 Task: Start a Sprint called Sprint0000000016 in Scrum Project Project0000000006 in Jira. Start a Sprint called Sprint0000000017 in Scrum Project Project0000000006 in Jira. Start a Sprint called Sprint0000000018 in Scrum Project Project0000000006 in Jira. Create a Scrum Project Project0000000007 in Jira. Create a Scrum Project Project0000000008 in Jira
Action: Mouse moved to (938, 300)
Screenshot: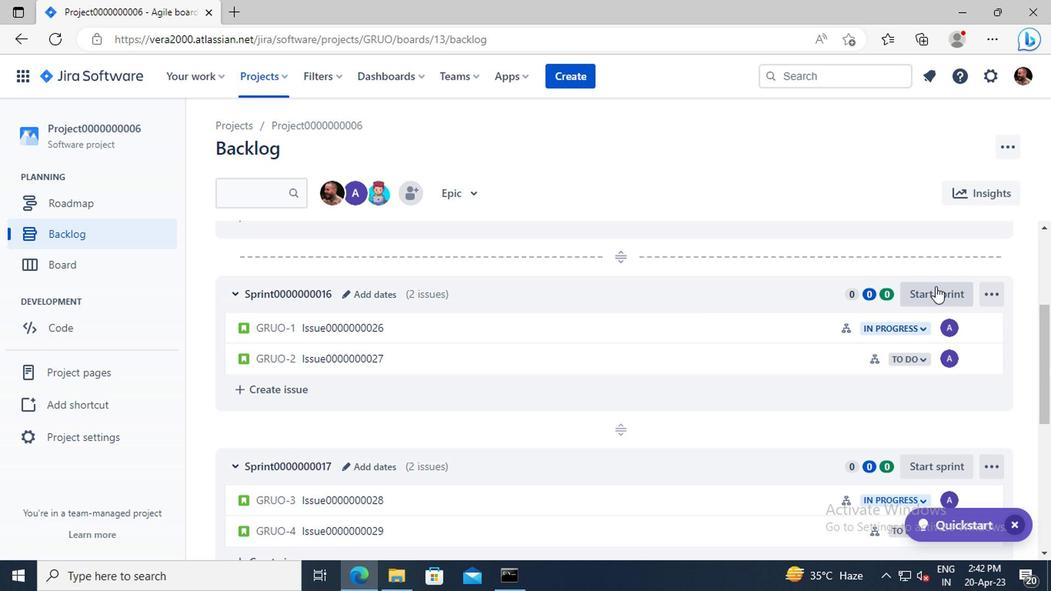 
Action: Mouse pressed left at (938, 300)
Screenshot: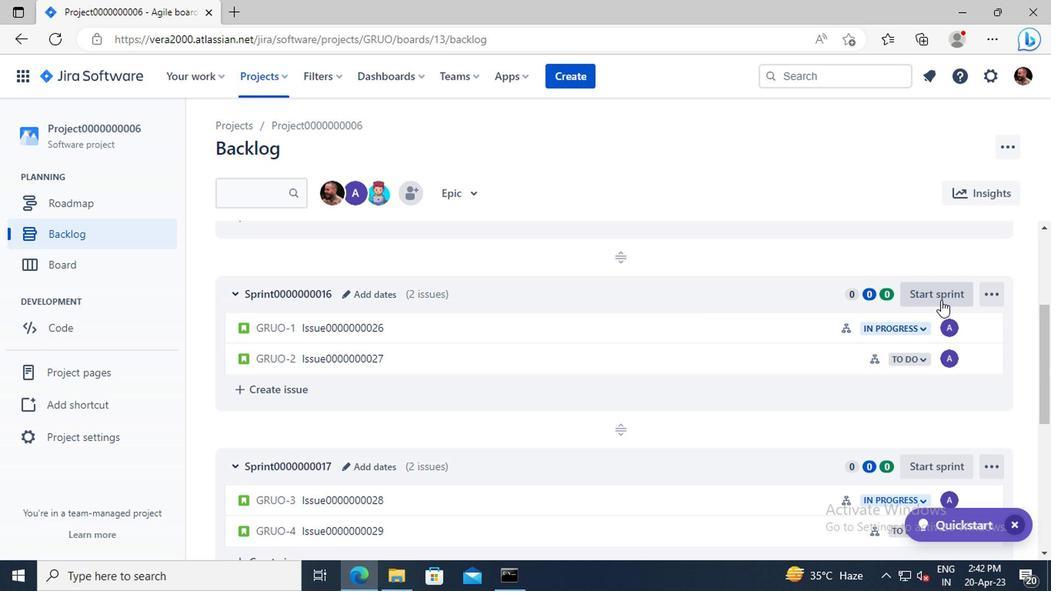 
Action: Mouse moved to (661, 536)
Screenshot: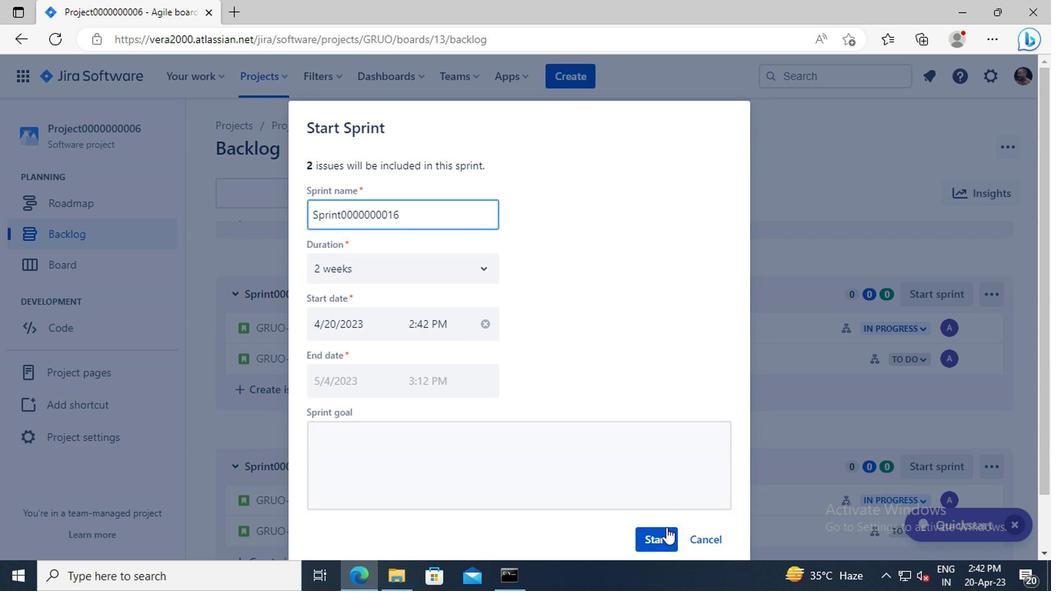 
Action: Mouse pressed left at (661, 536)
Screenshot: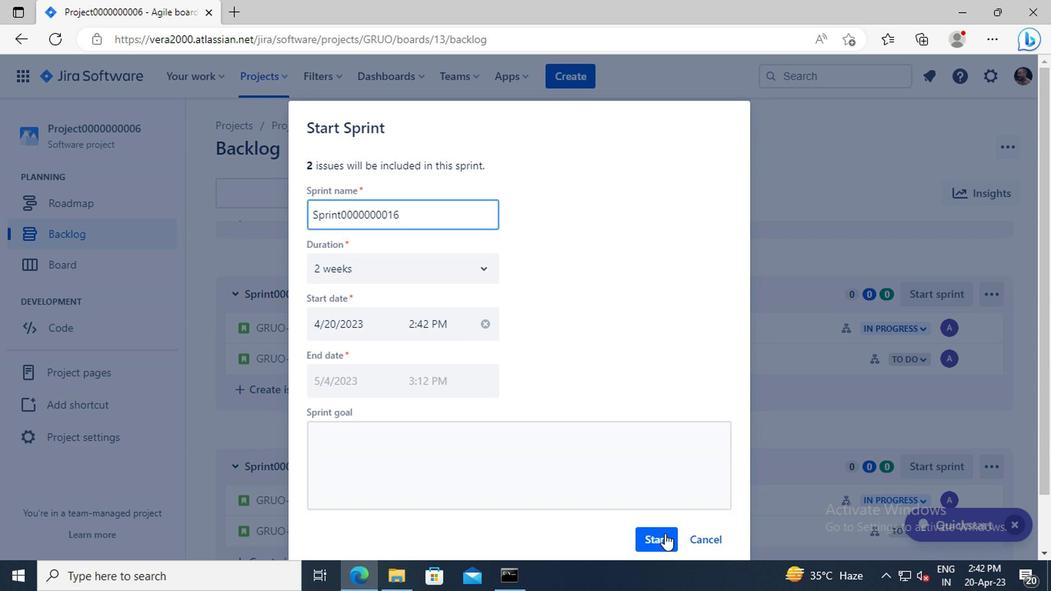 
Action: Mouse moved to (91, 227)
Screenshot: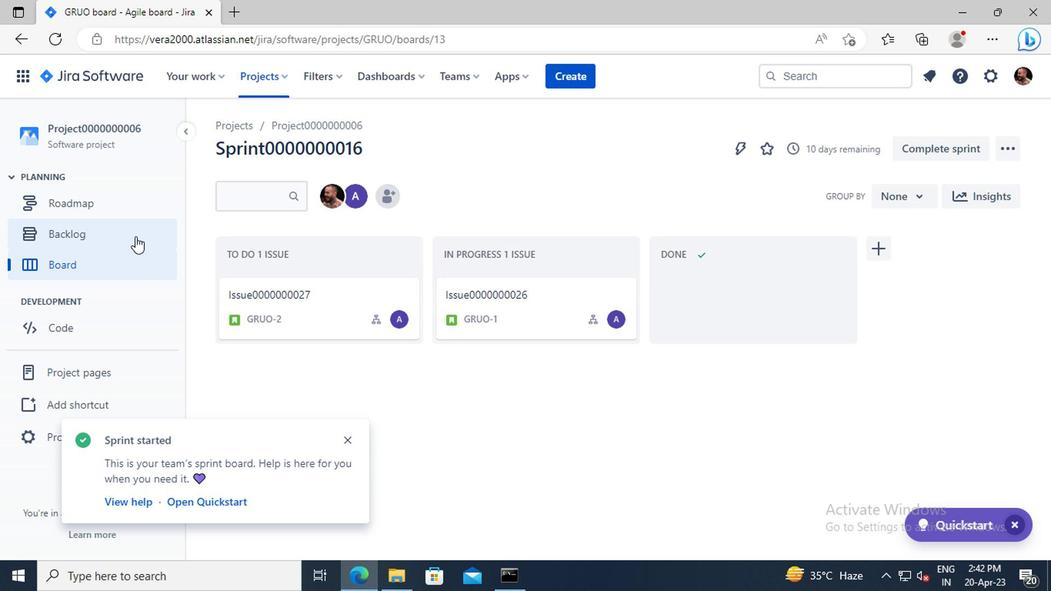 
Action: Mouse pressed left at (91, 227)
Screenshot: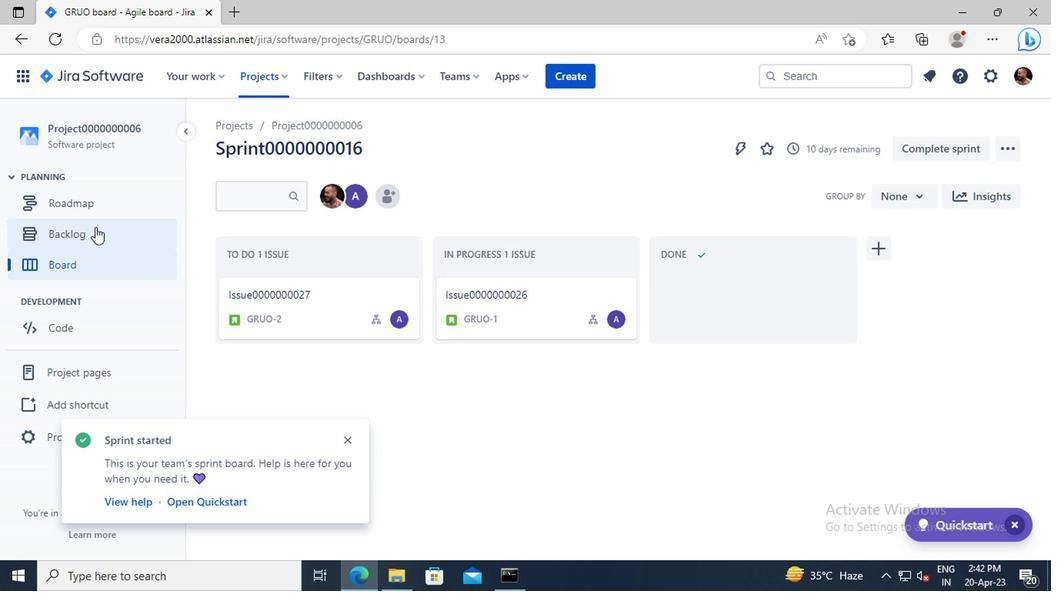 
Action: Mouse moved to (374, 260)
Screenshot: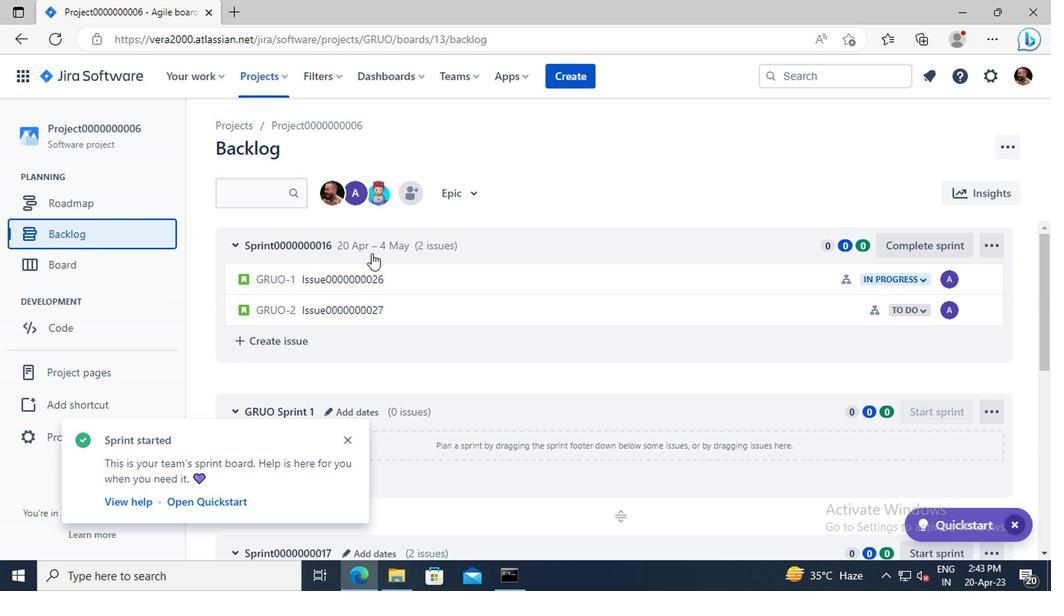
Action: Mouse scrolled (374, 260) with delta (0, 0)
Screenshot: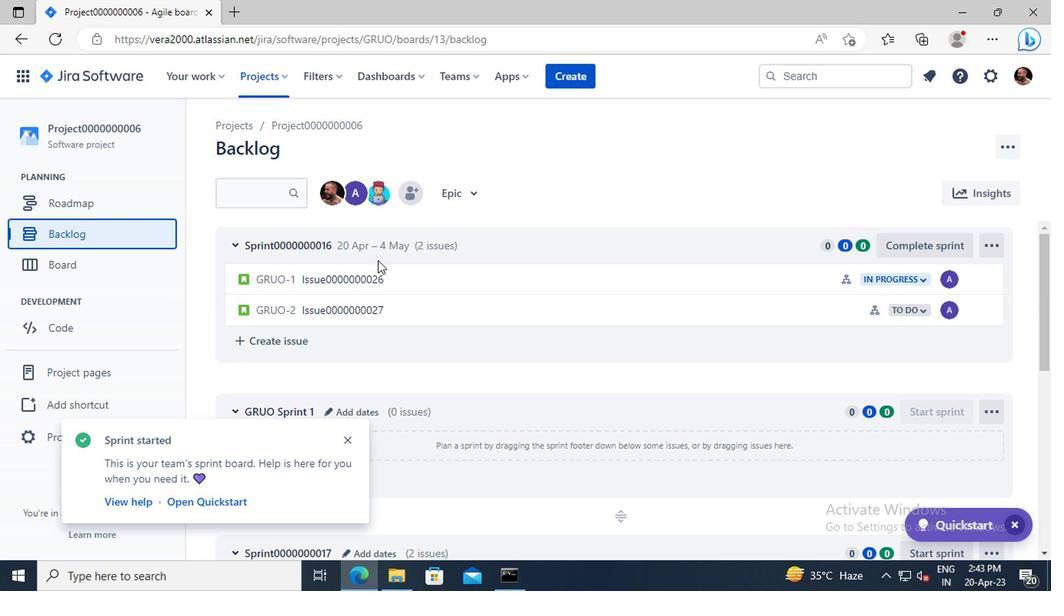 
Action: Mouse scrolled (374, 260) with delta (0, 0)
Screenshot: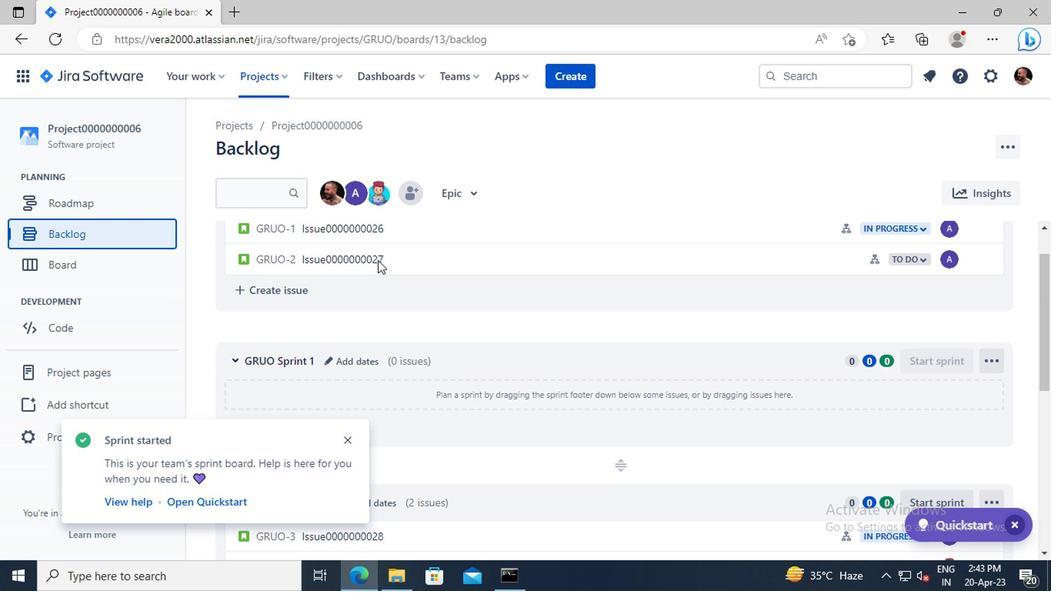 
Action: Mouse scrolled (374, 260) with delta (0, 0)
Screenshot: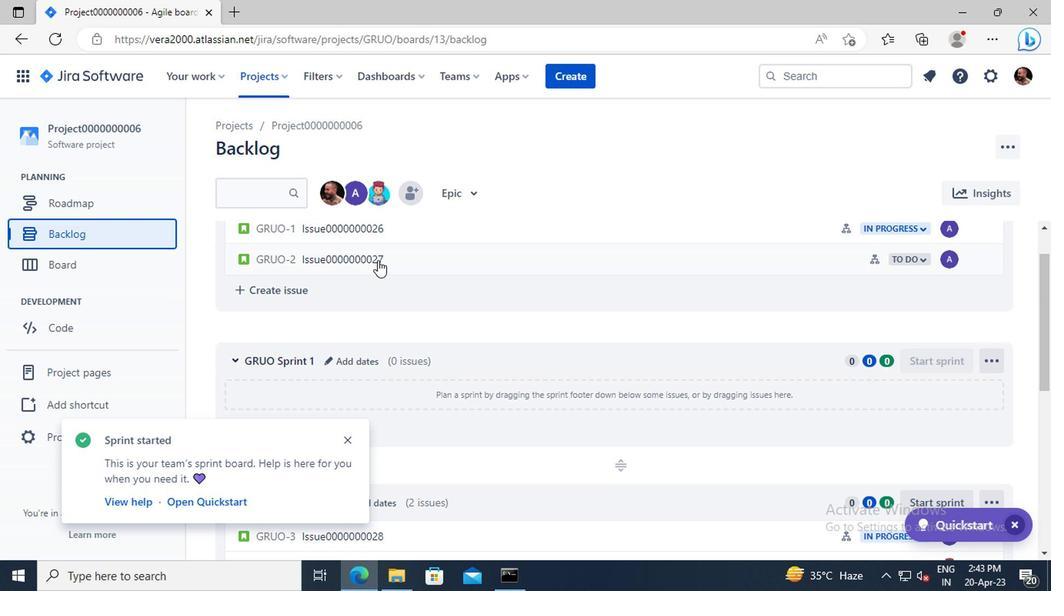 
Action: Mouse scrolled (374, 260) with delta (0, 0)
Screenshot: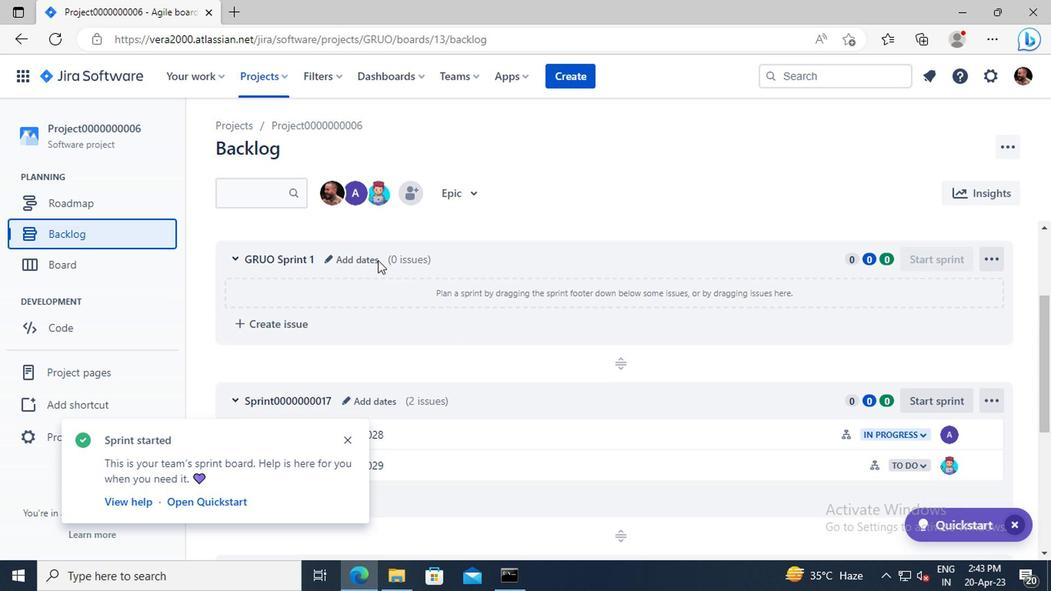 
Action: Mouse scrolled (374, 260) with delta (0, 0)
Screenshot: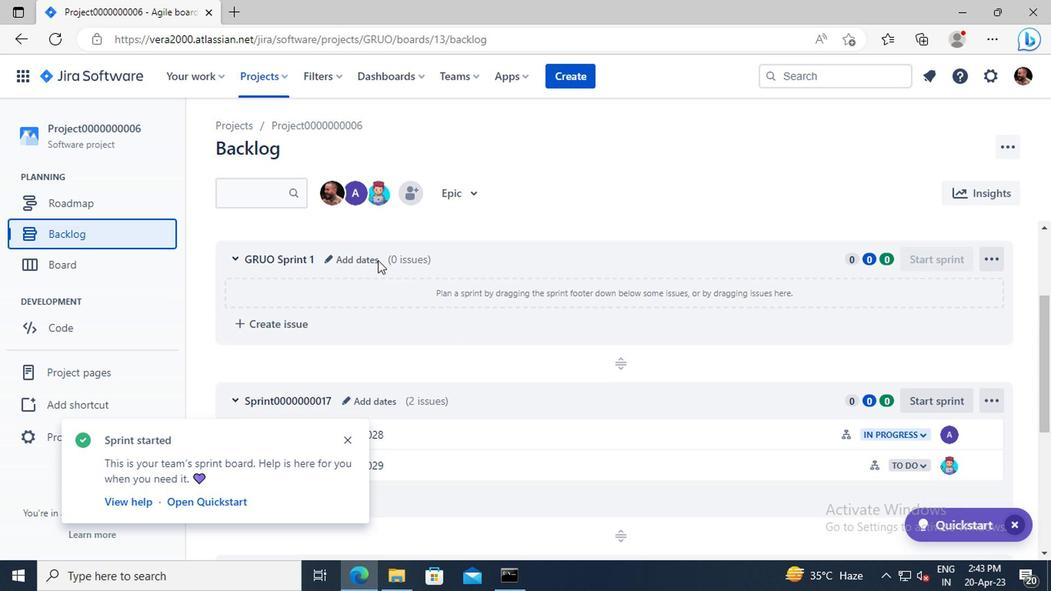 
Action: Mouse moved to (922, 292)
Screenshot: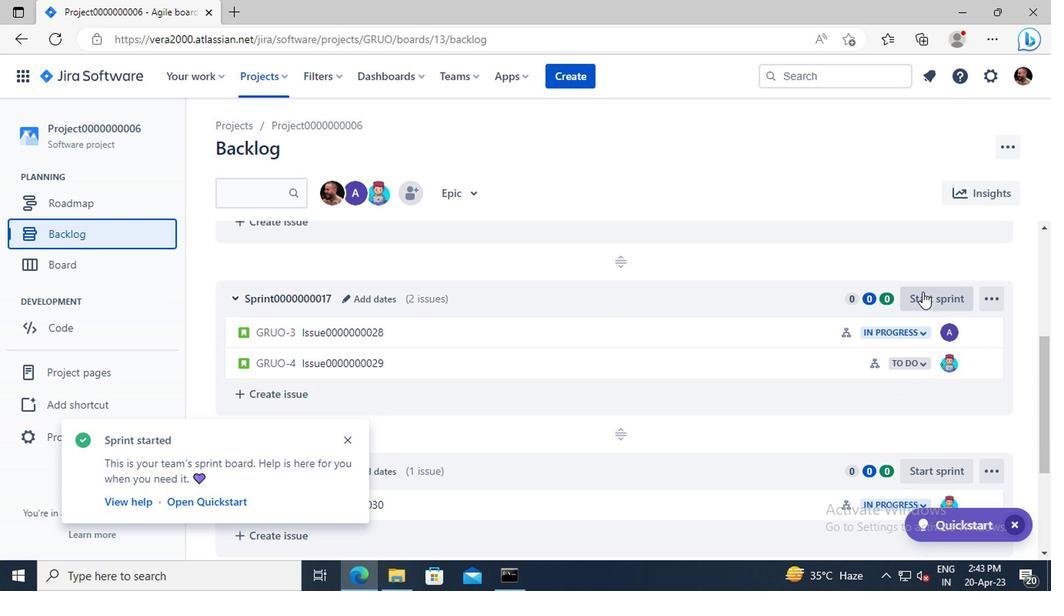 
Action: Mouse pressed left at (922, 292)
Screenshot: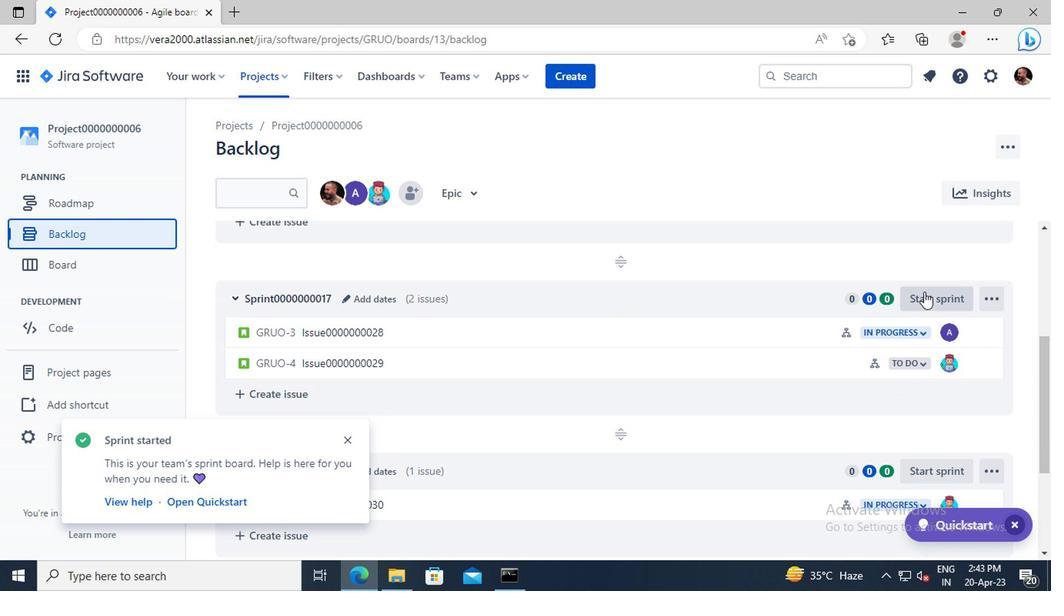 
Action: Mouse moved to (664, 535)
Screenshot: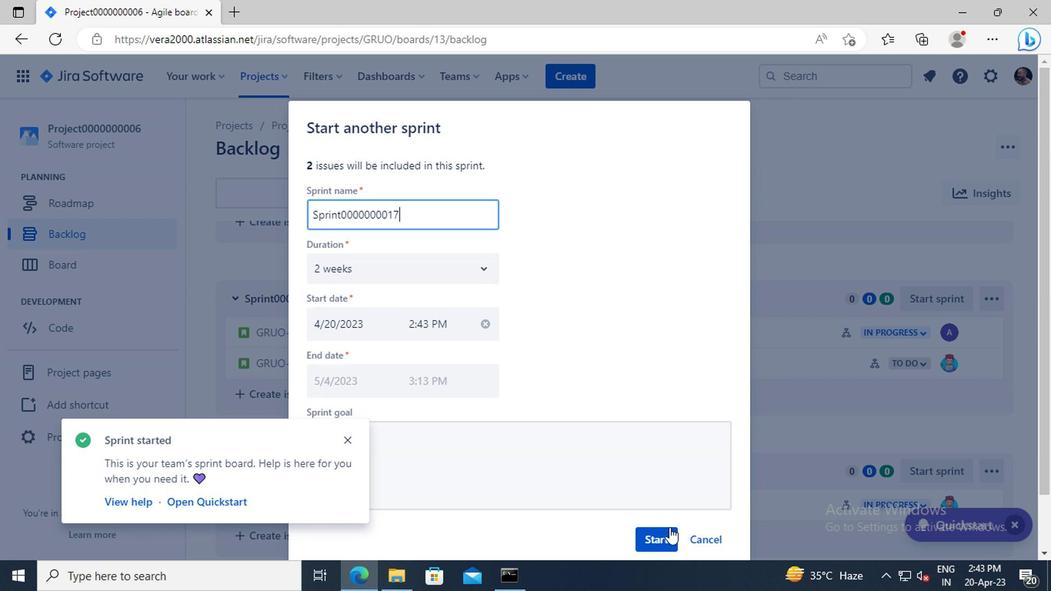 
Action: Mouse pressed left at (664, 535)
Screenshot: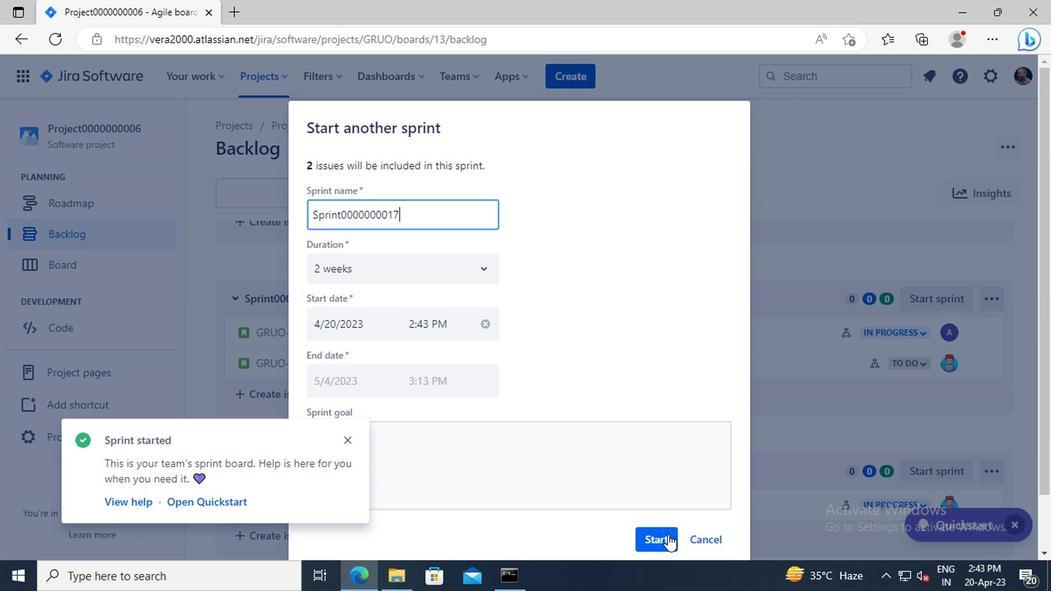 
Action: Mouse moved to (73, 228)
Screenshot: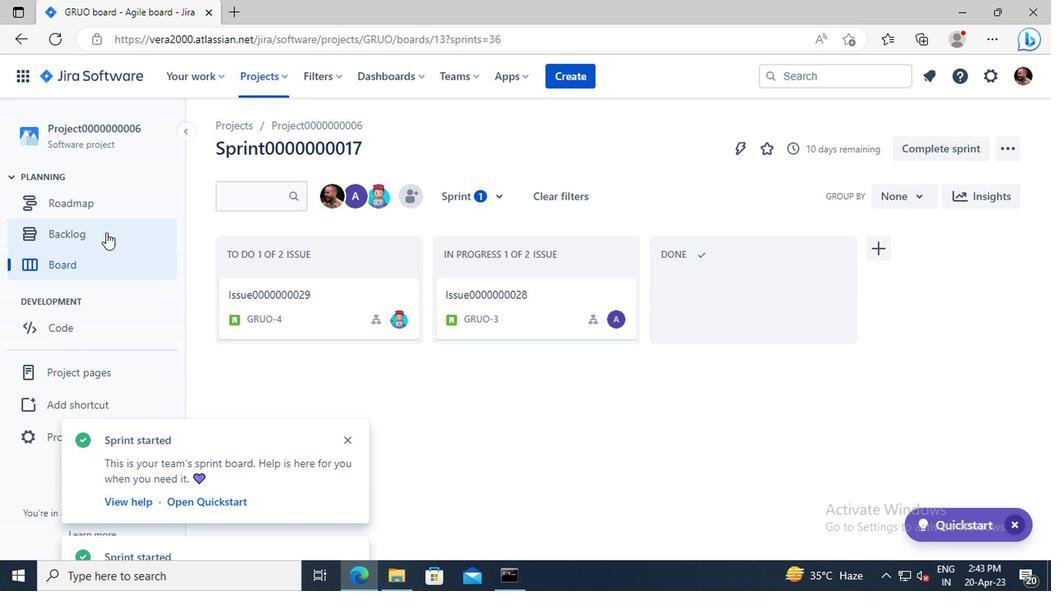 
Action: Mouse pressed left at (73, 228)
Screenshot: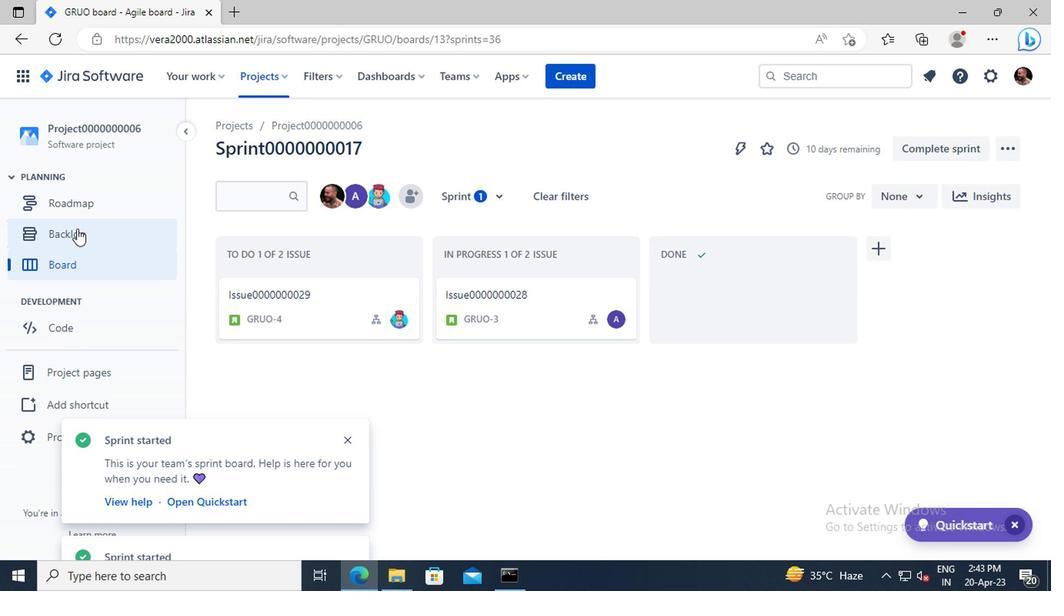 
Action: Mouse moved to (576, 299)
Screenshot: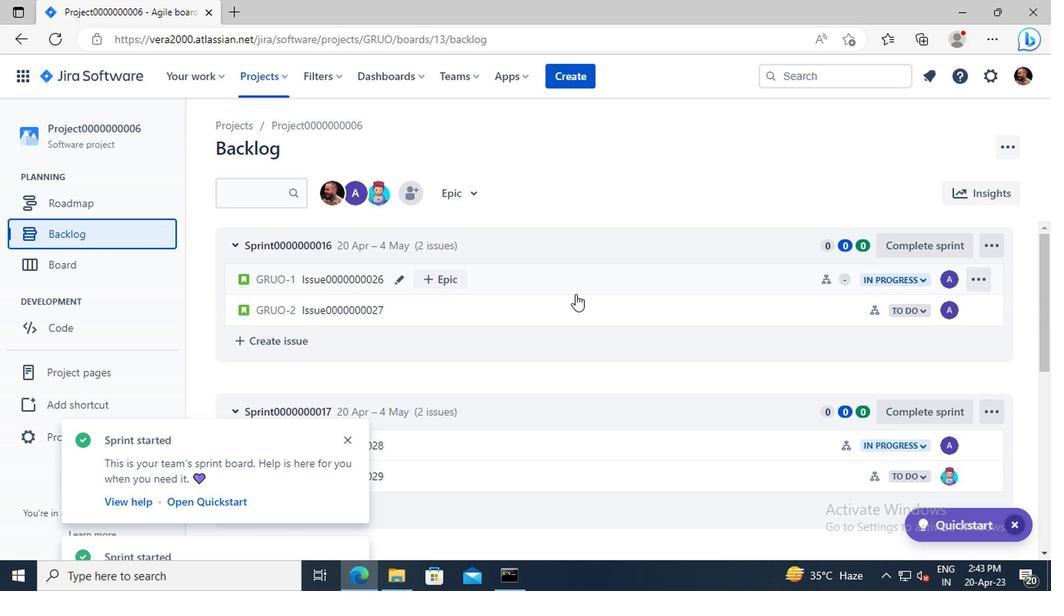 
Action: Mouse scrolled (576, 298) with delta (0, 0)
Screenshot: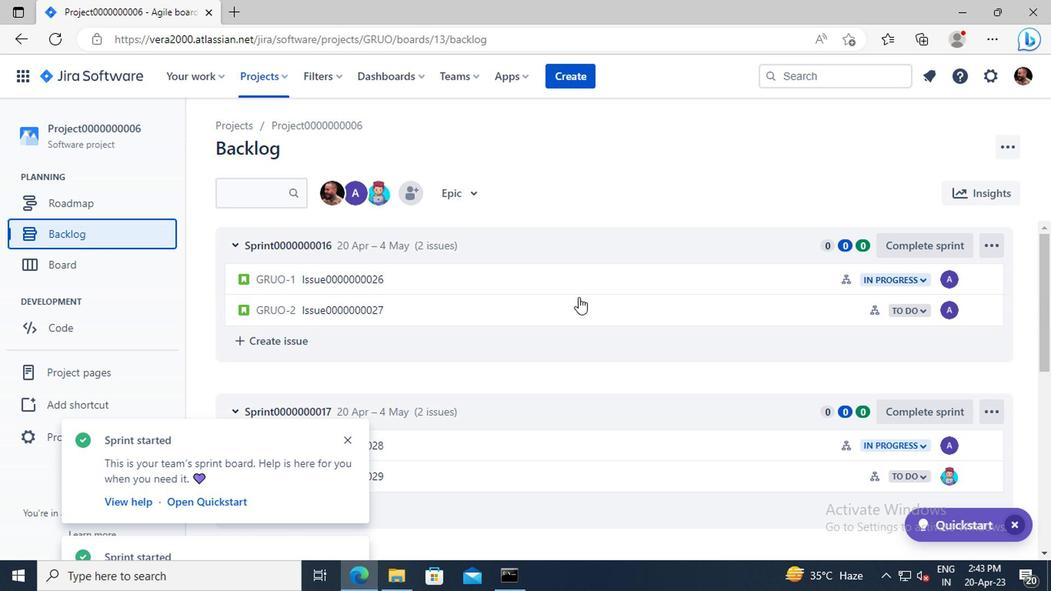 
Action: Mouse moved to (576, 300)
Screenshot: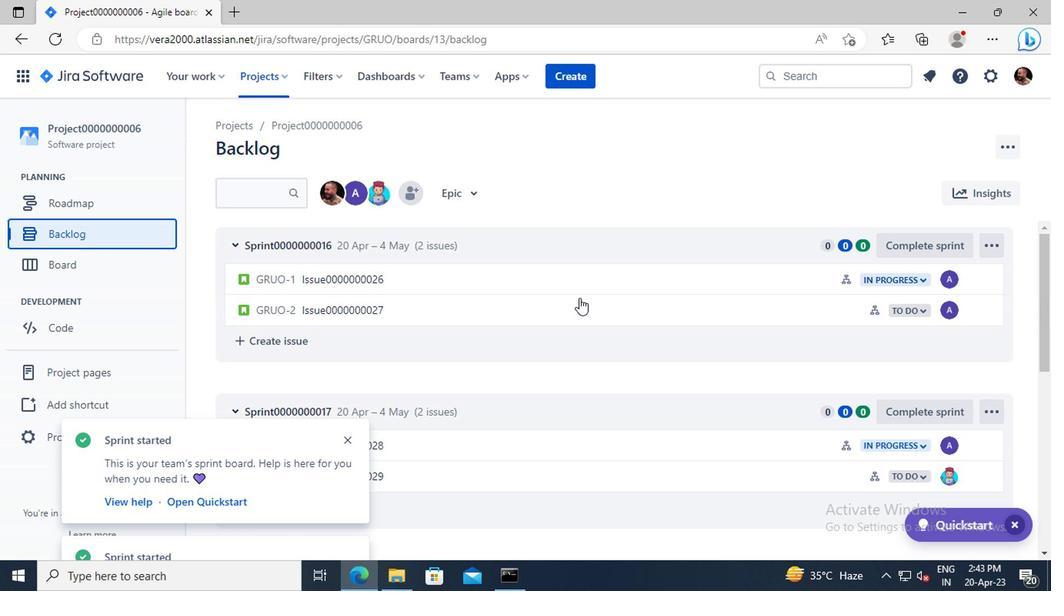 
Action: Mouse scrolled (576, 299) with delta (0, -1)
Screenshot: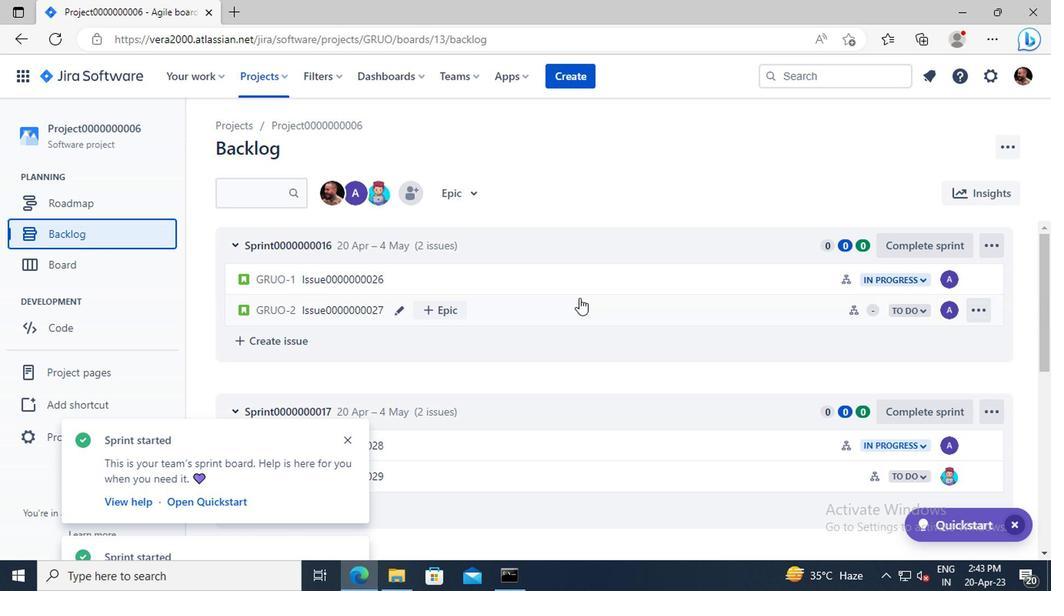 
Action: Mouse moved to (576, 300)
Screenshot: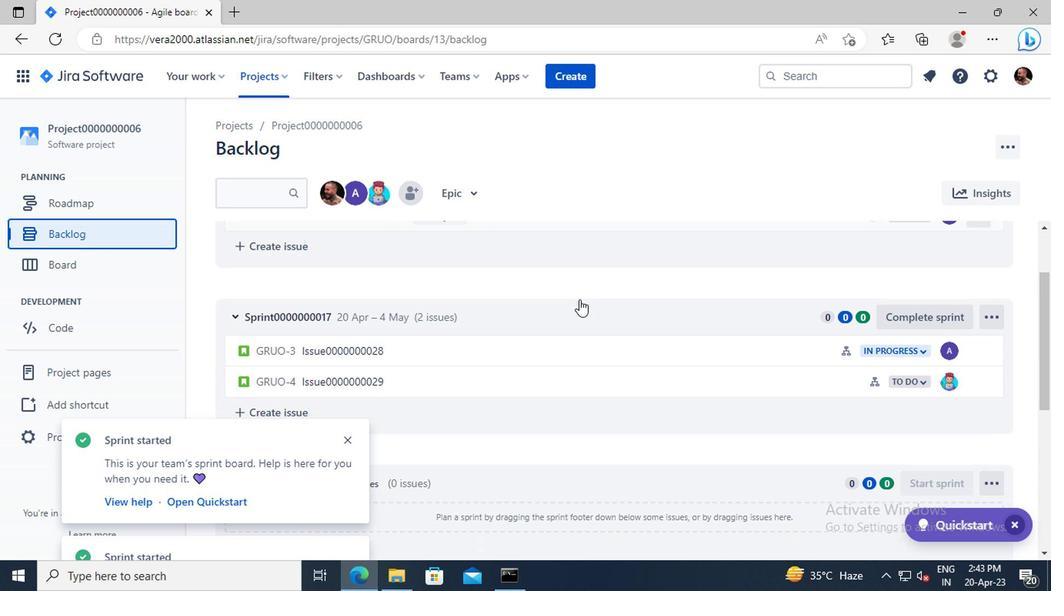 
Action: Mouse scrolled (576, 299) with delta (0, -1)
Screenshot: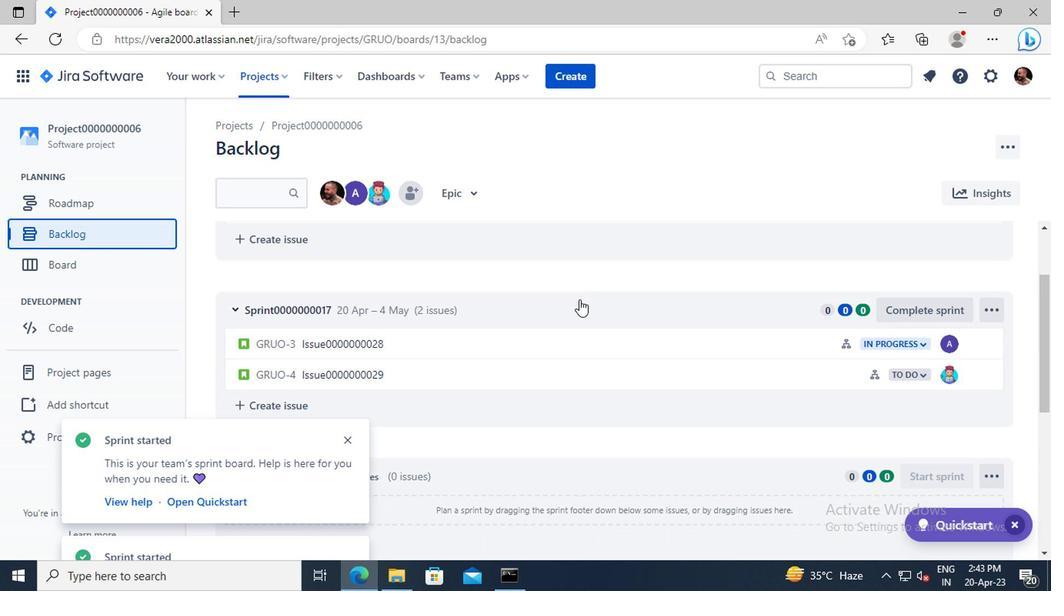 
Action: Mouse moved to (576, 301)
Screenshot: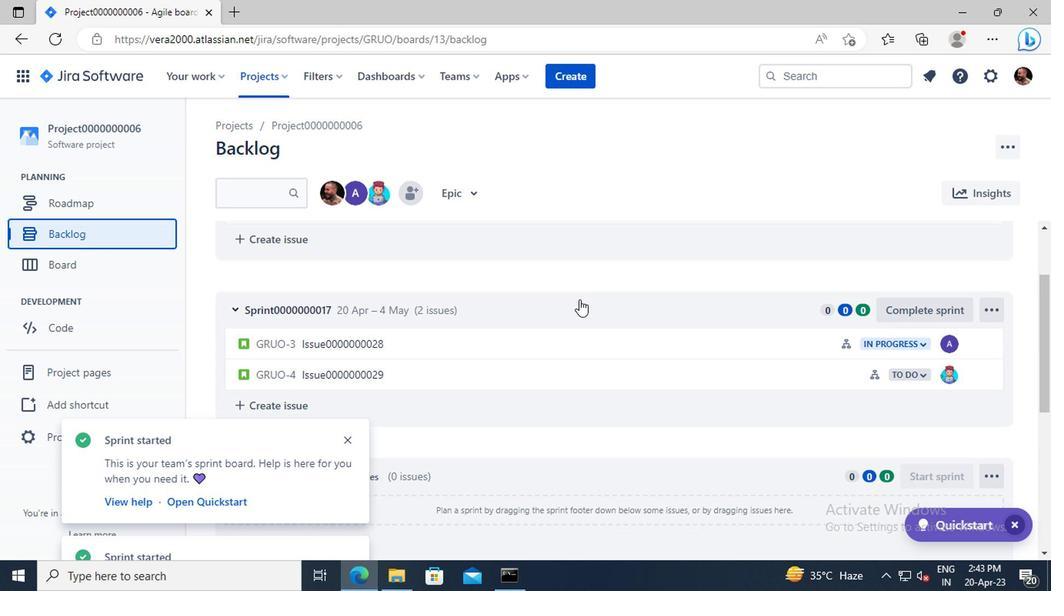 
Action: Mouse scrolled (576, 300) with delta (0, -1)
Screenshot: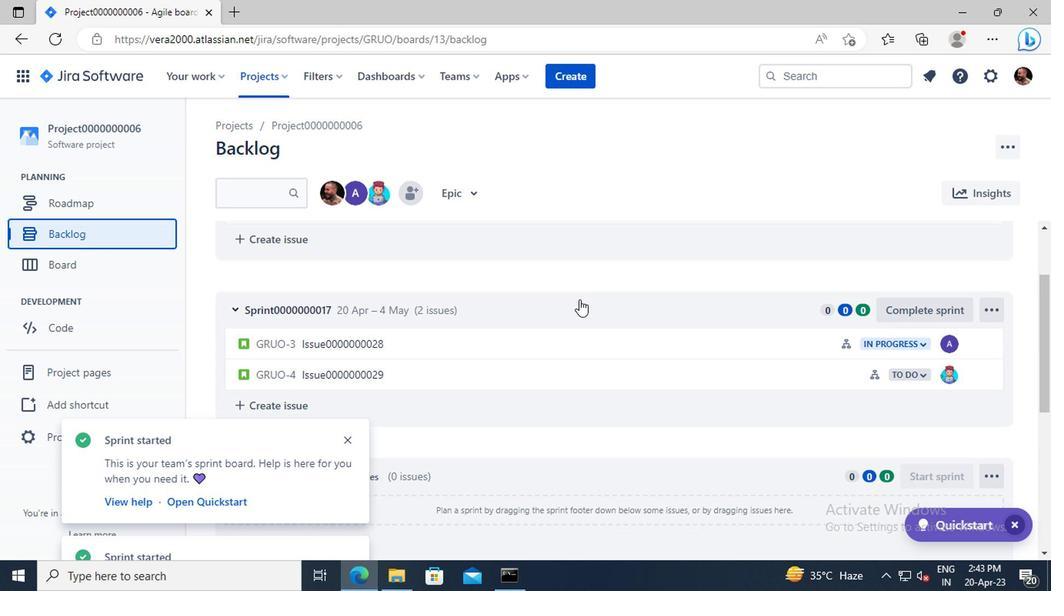 
Action: Mouse scrolled (576, 300) with delta (0, -1)
Screenshot: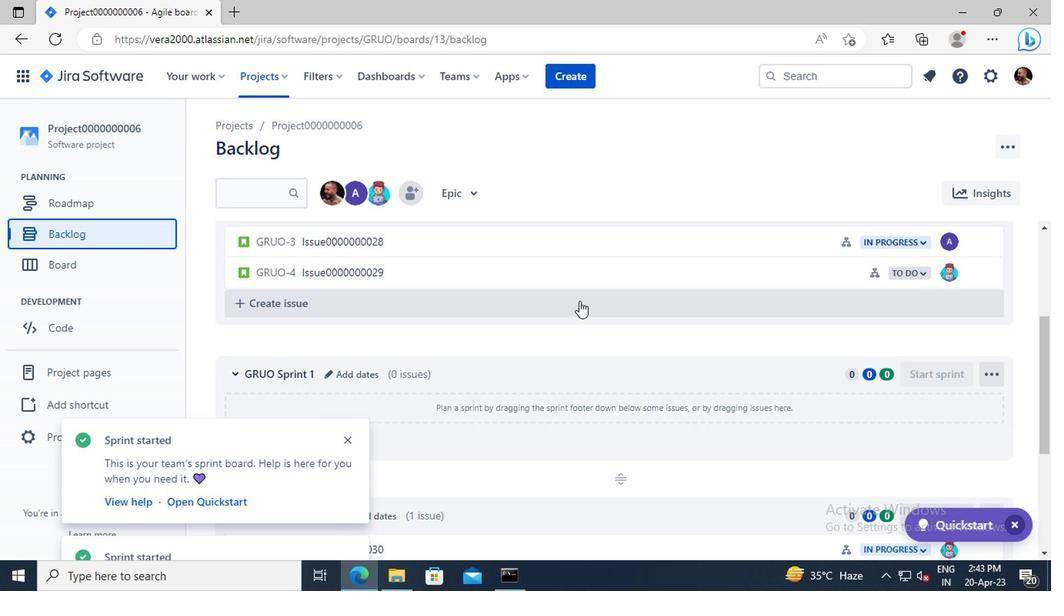 
Action: Mouse scrolled (576, 300) with delta (0, -1)
Screenshot: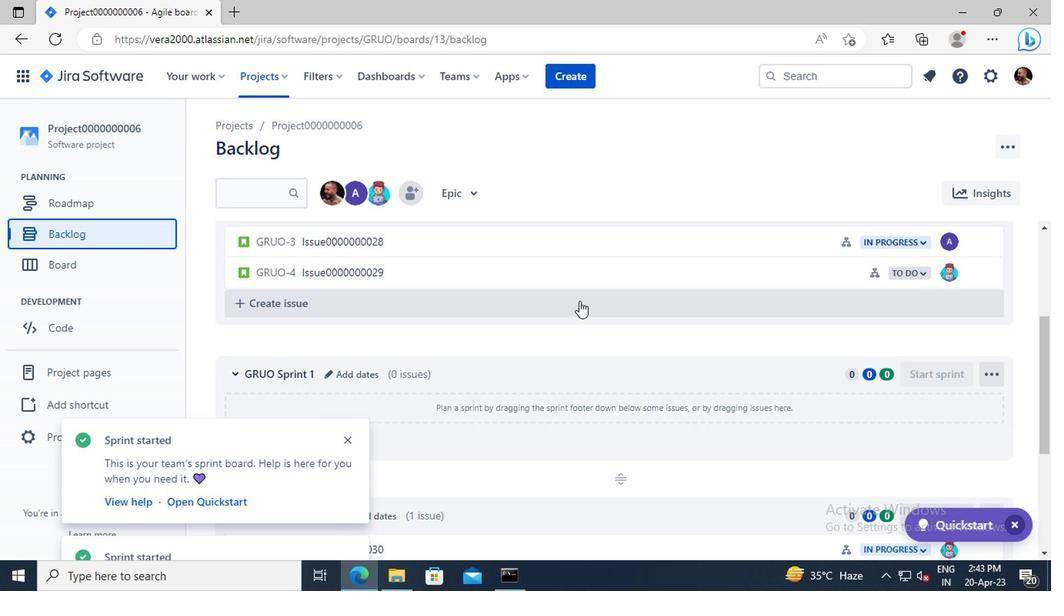 
Action: Mouse moved to (908, 414)
Screenshot: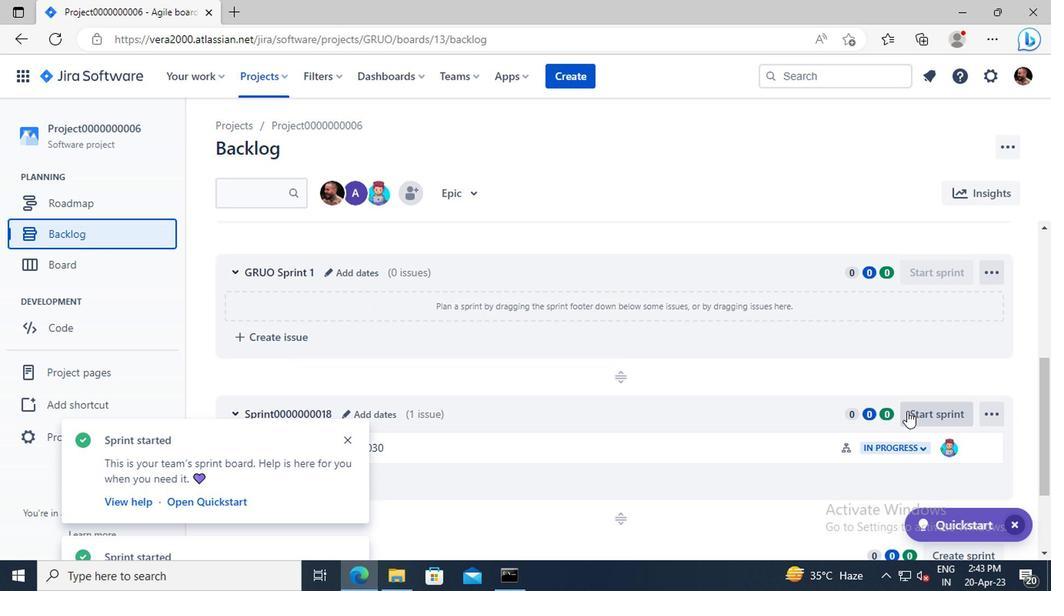 
Action: Mouse pressed left at (908, 414)
Screenshot: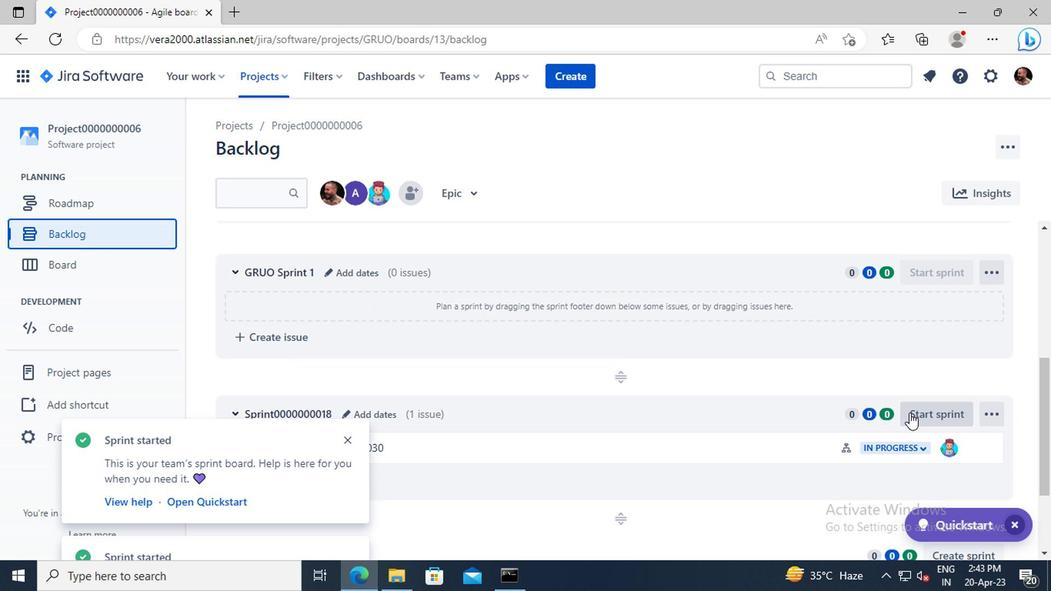 
Action: Mouse moved to (662, 543)
Screenshot: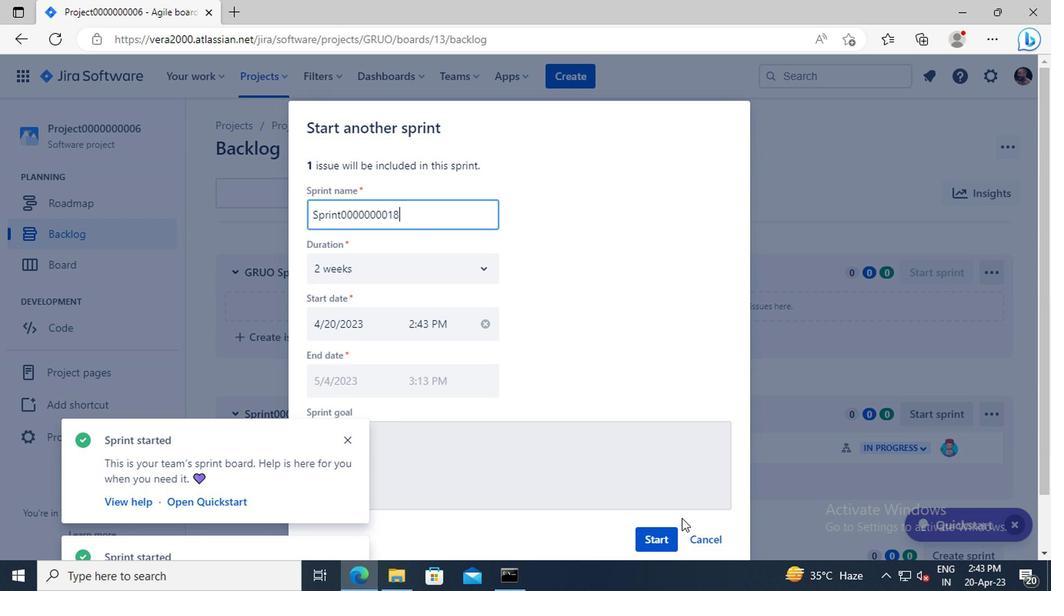 
Action: Mouse pressed left at (662, 543)
Screenshot: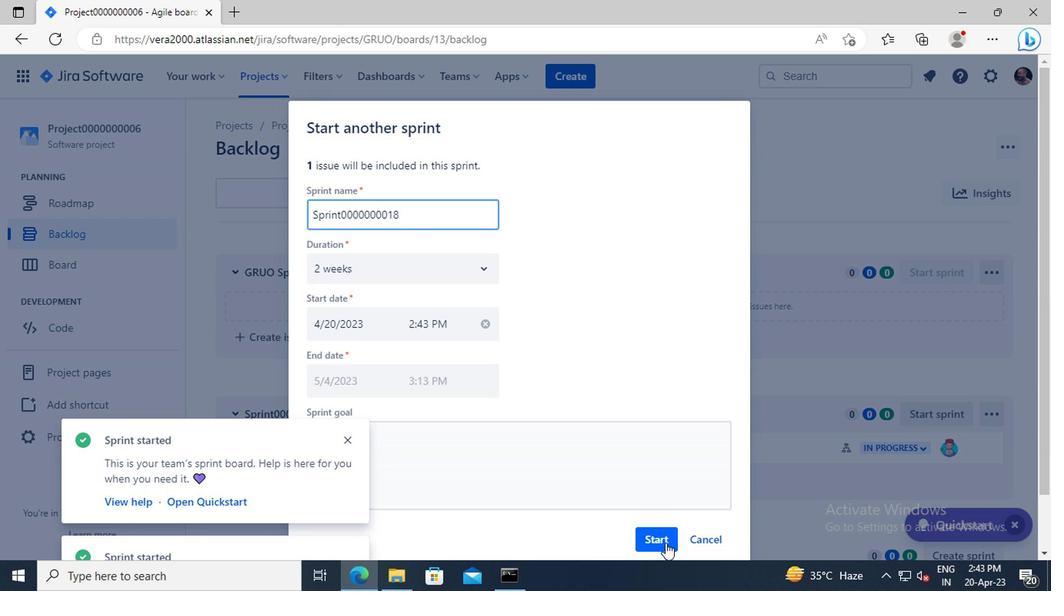 
Action: Mouse moved to (268, 77)
Screenshot: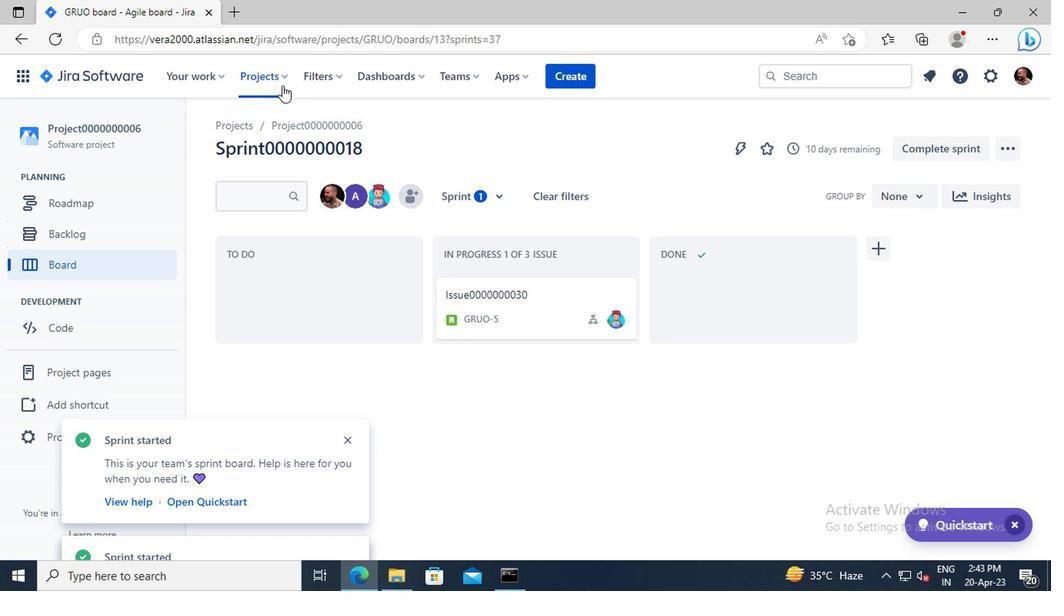 
Action: Mouse pressed left at (268, 77)
Screenshot: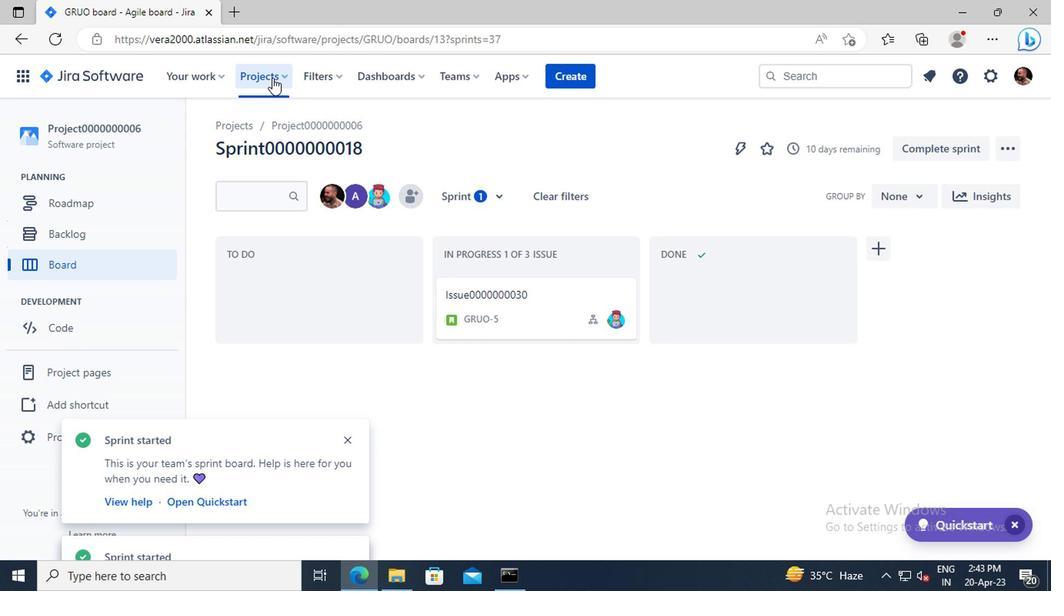 
Action: Mouse moved to (290, 382)
Screenshot: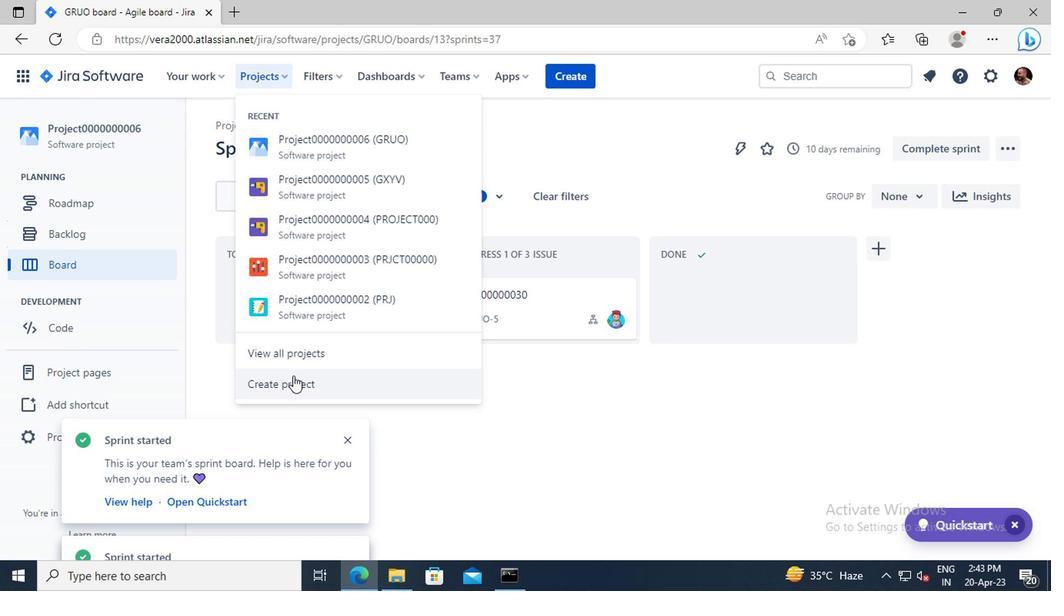 
Action: Mouse pressed left at (290, 382)
Screenshot: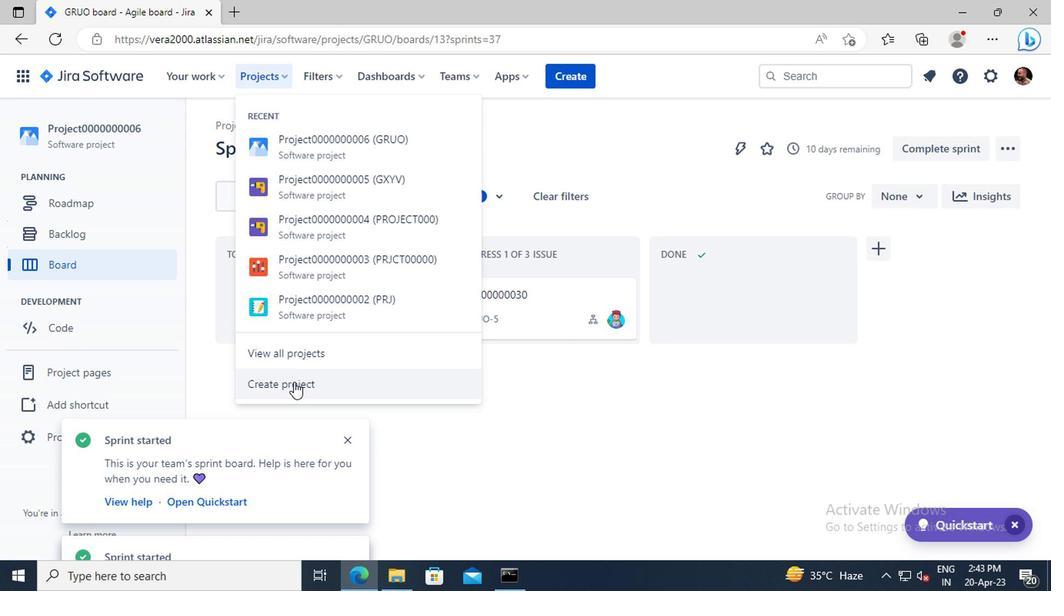
Action: Mouse moved to (461, 397)
Screenshot: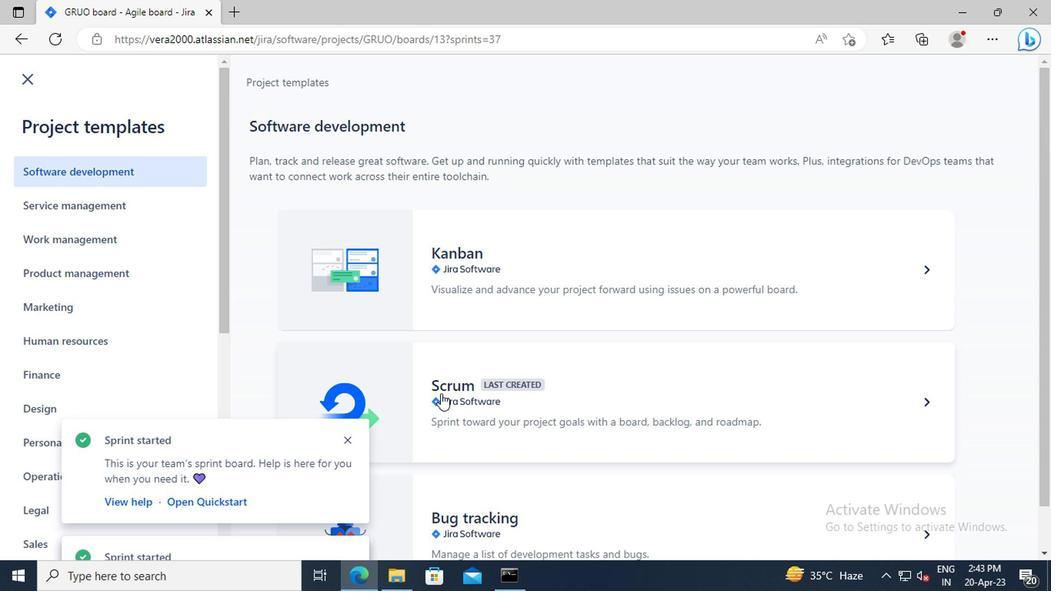 
Action: Mouse pressed left at (461, 397)
Screenshot: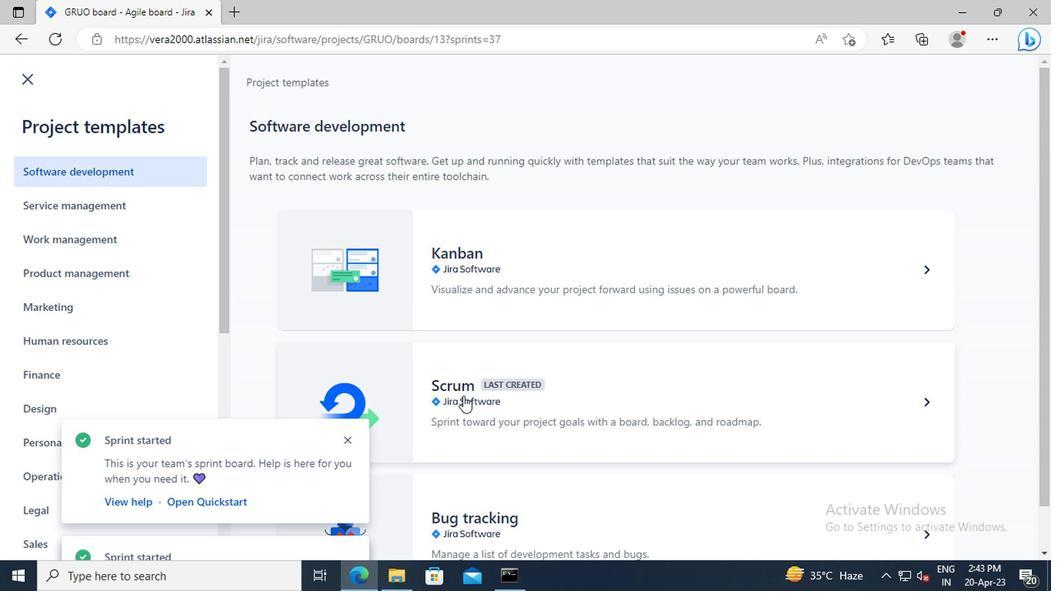 
Action: Mouse moved to (914, 521)
Screenshot: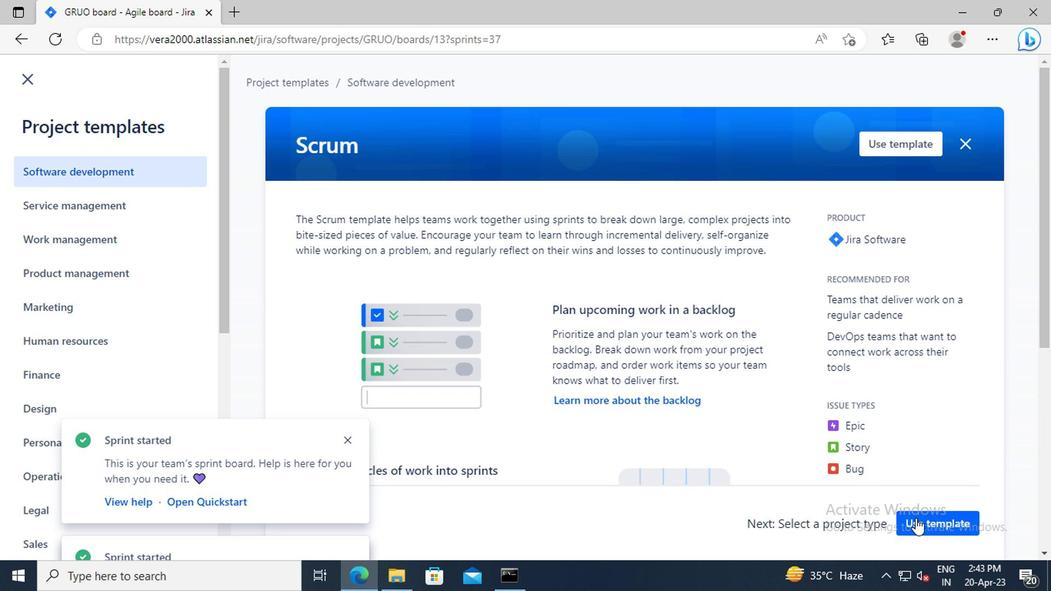 
Action: Mouse pressed left at (914, 521)
Screenshot: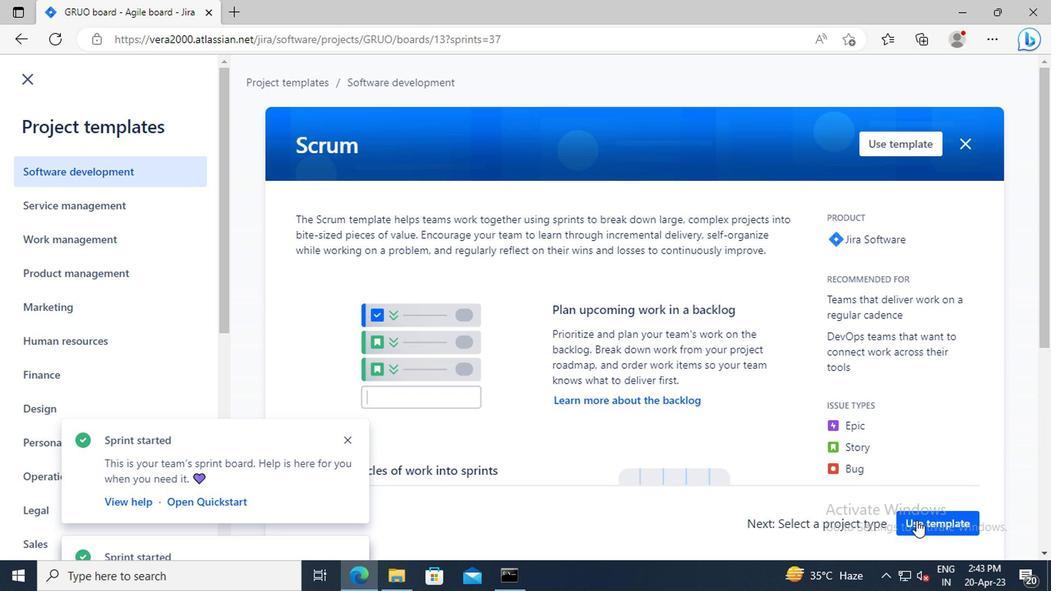 
Action: Mouse moved to (439, 504)
Screenshot: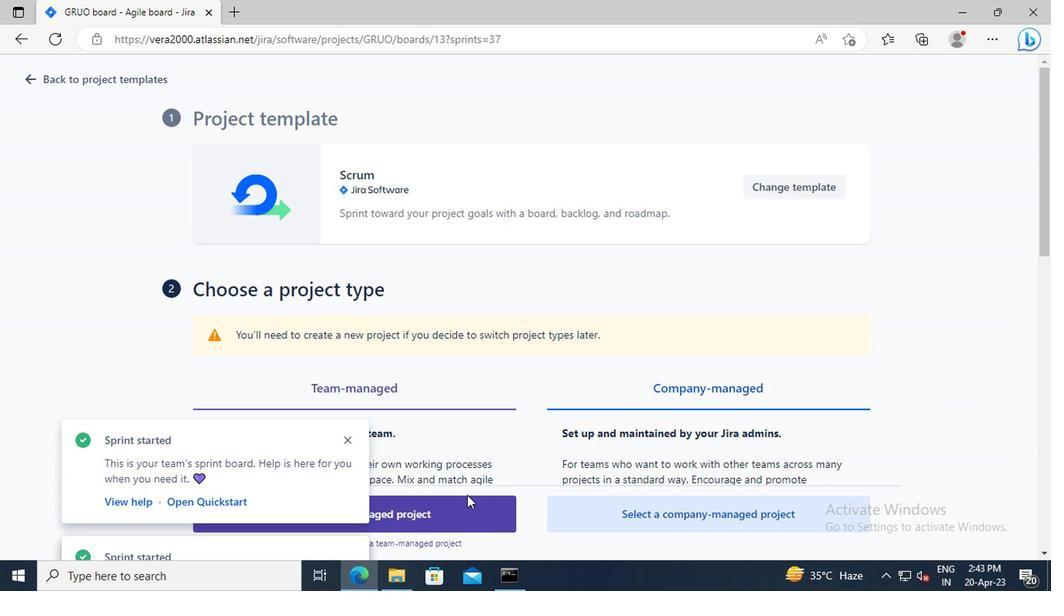
Action: Mouse pressed left at (439, 504)
Screenshot: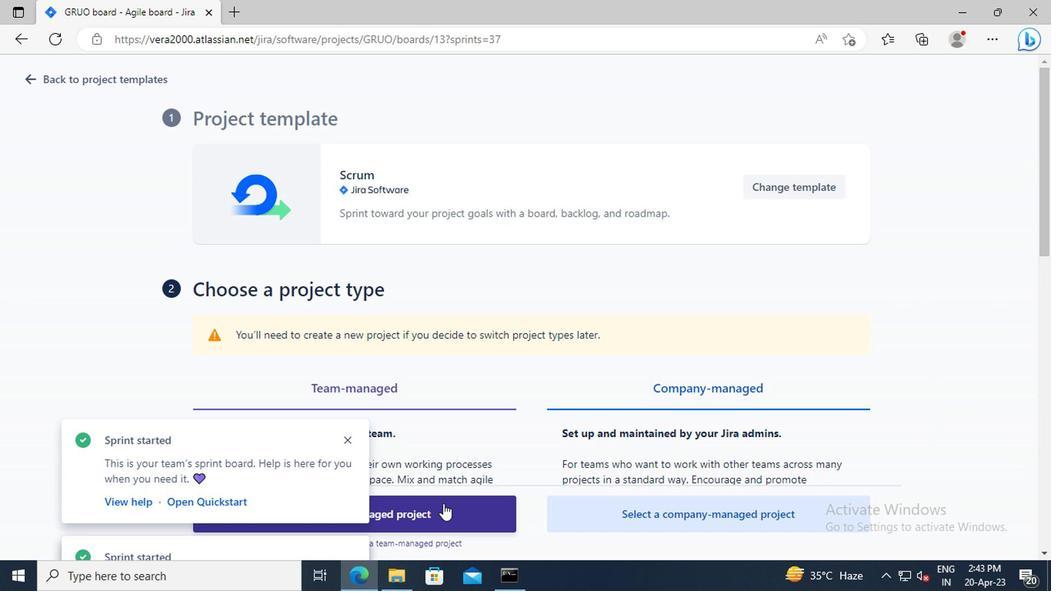 
Action: Mouse moved to (253, 240)
Screenshot: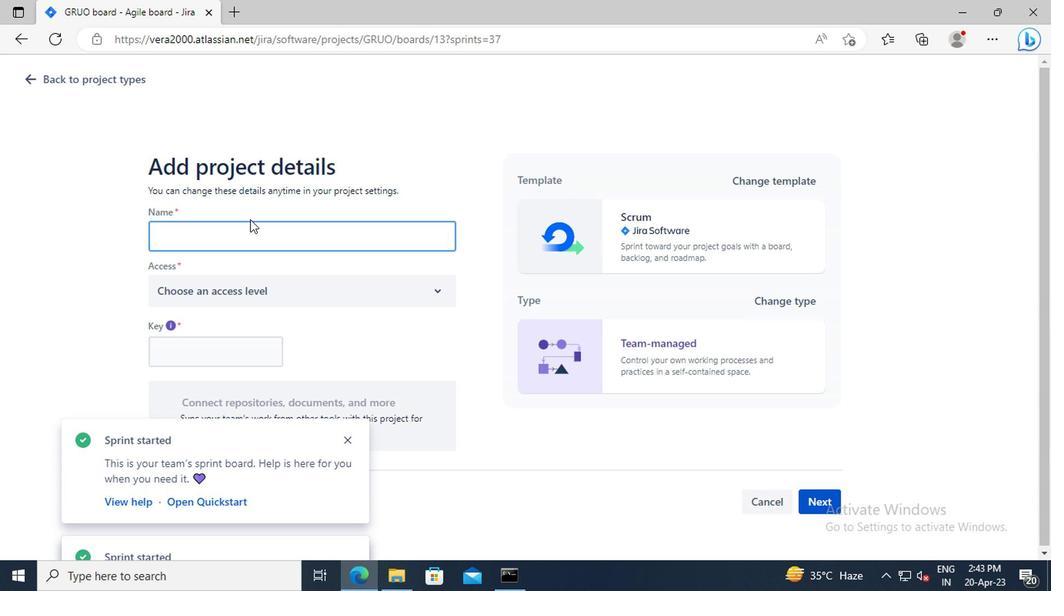
Action: Mouse pressed left at (253, 240)
Screenshot: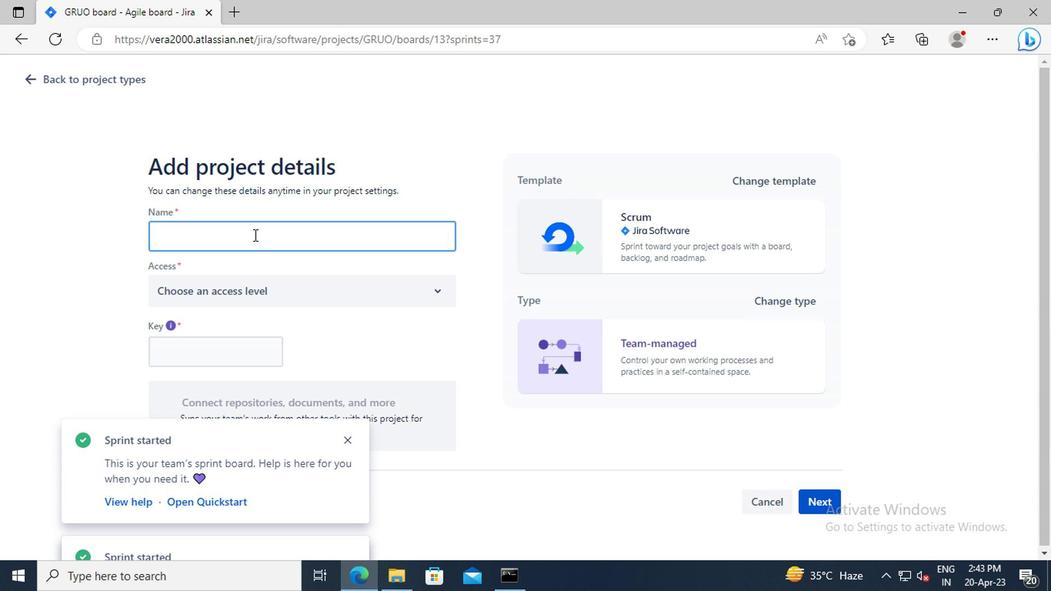 
Action: Key pressed <Key.shift>PROJECT0000000007
Screenshot: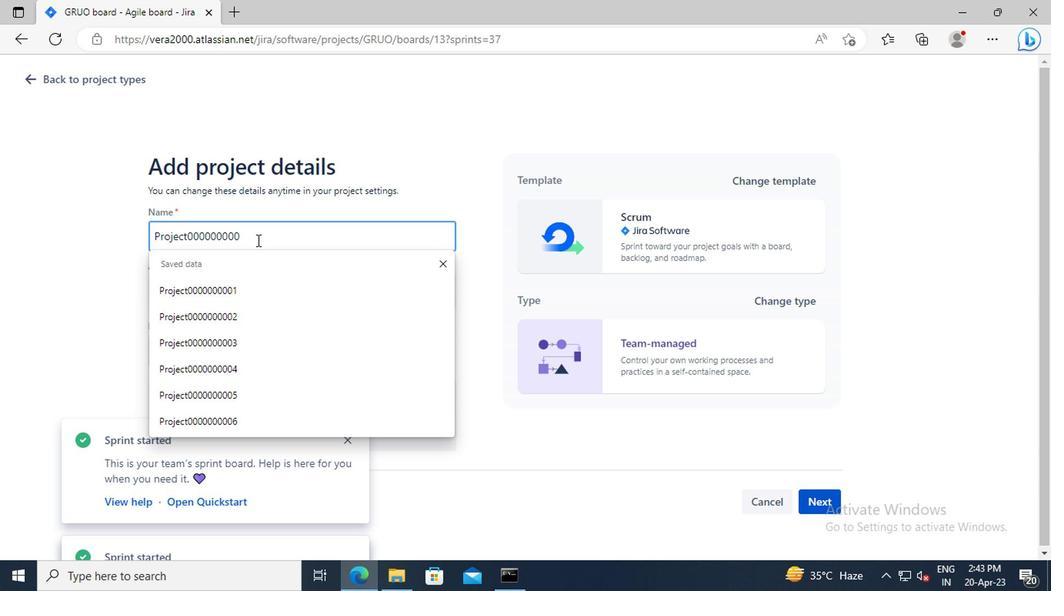 
Action: Mouse moved to (257, 285)
Screenshot: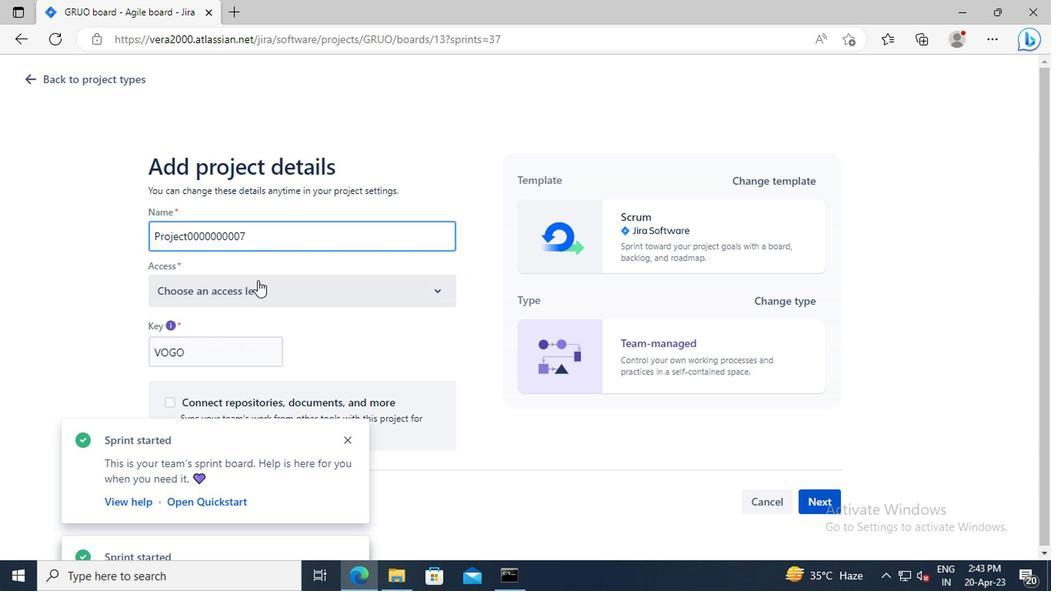 
Action: Mouse pressed left at (257, 285)
Screenshot: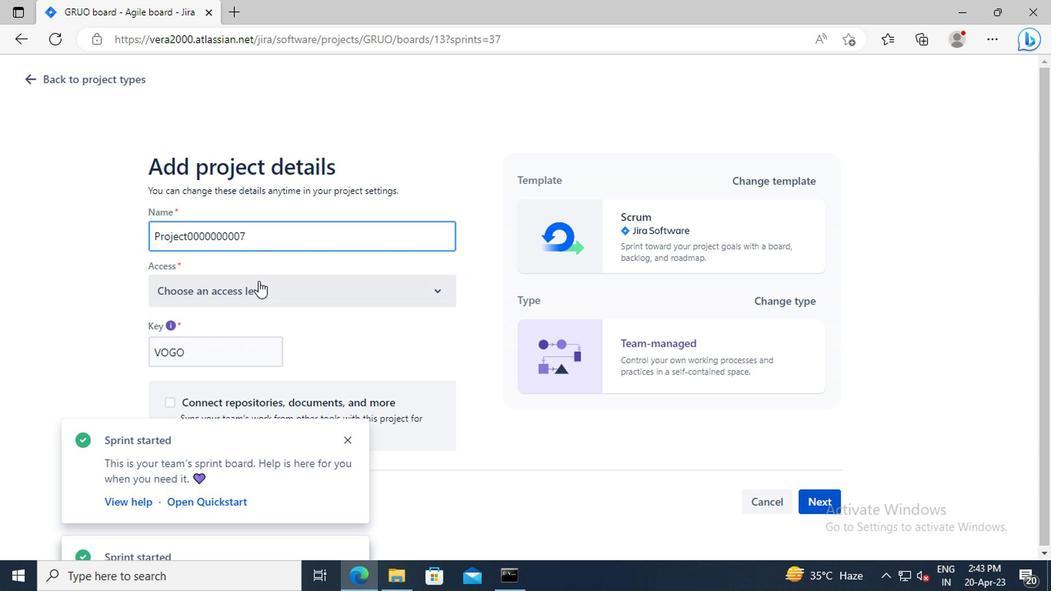 
Action: Mouse moved to (264, 353)
Screenshot: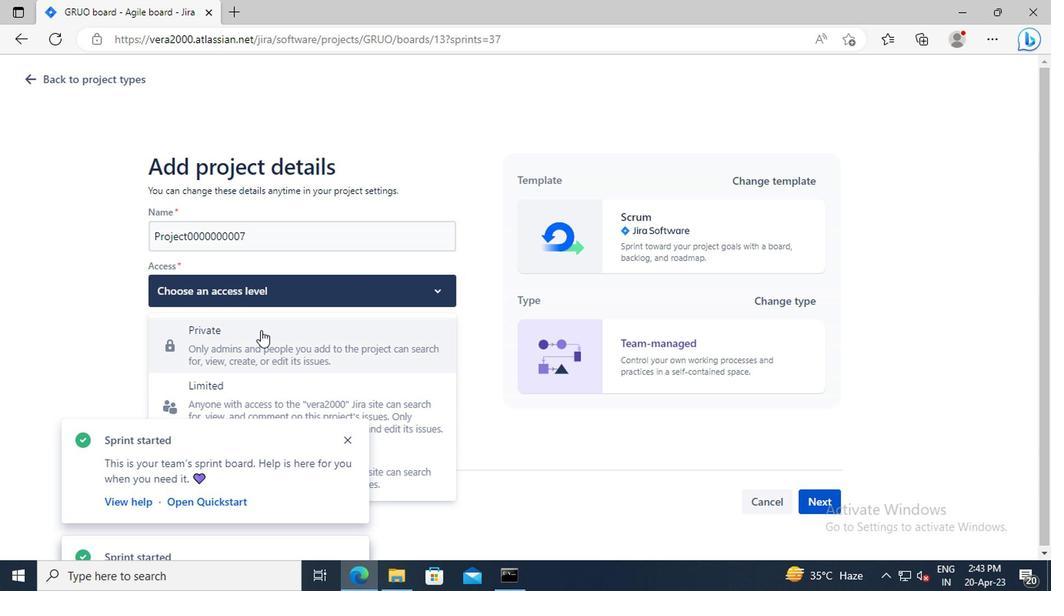 
Action: Mouse pressed left at (264, 353)
Screenshot: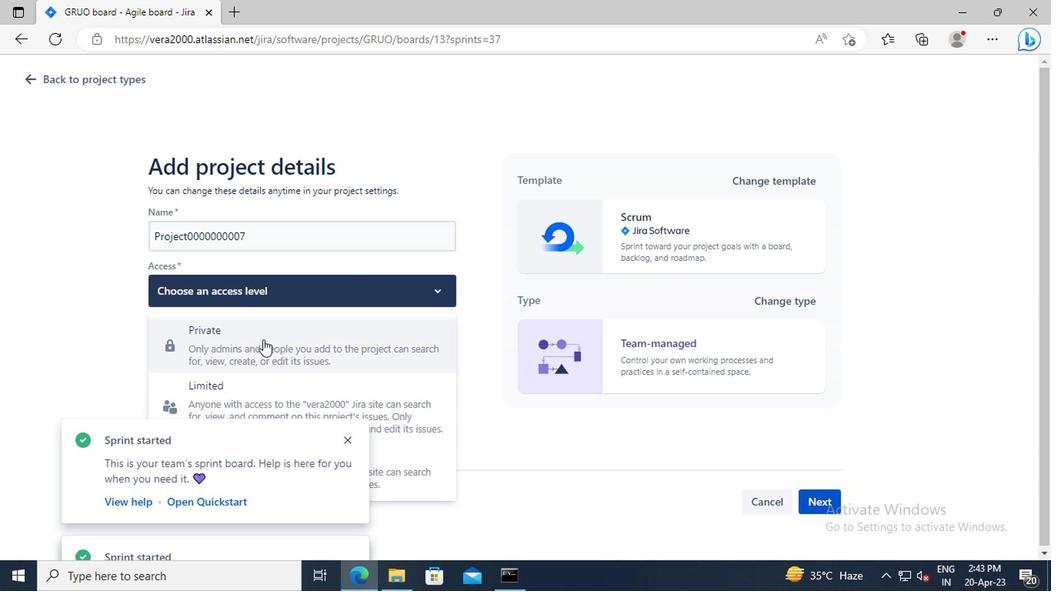
Action: Mouse moved to (812, 495)
Screenshot: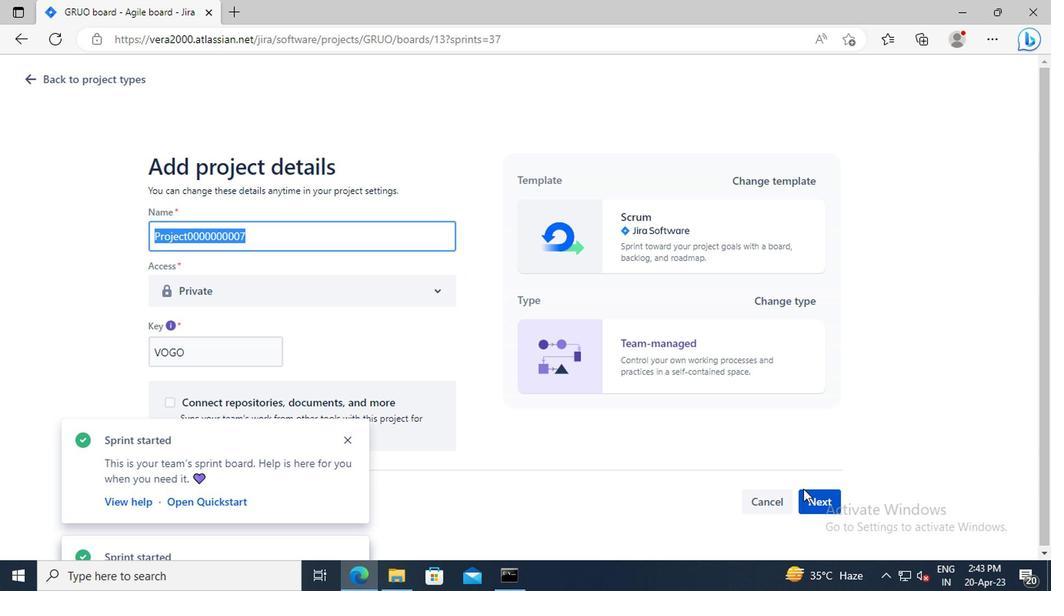 
Action: Mouse pressed left at (812, 495)
Screenshot: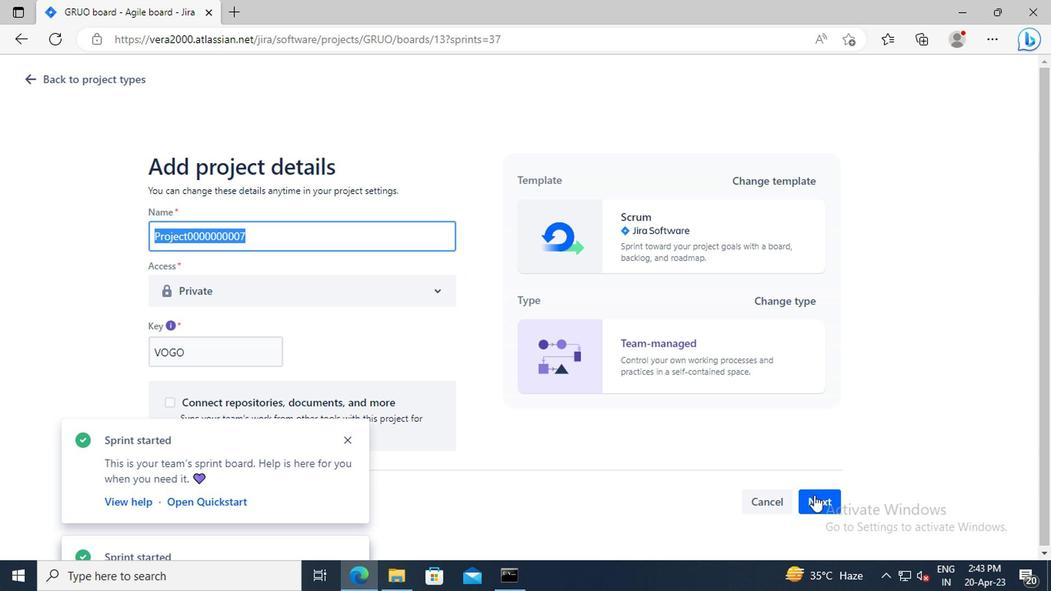 
Action: Mouse moved to (708, 403)
Screenshot: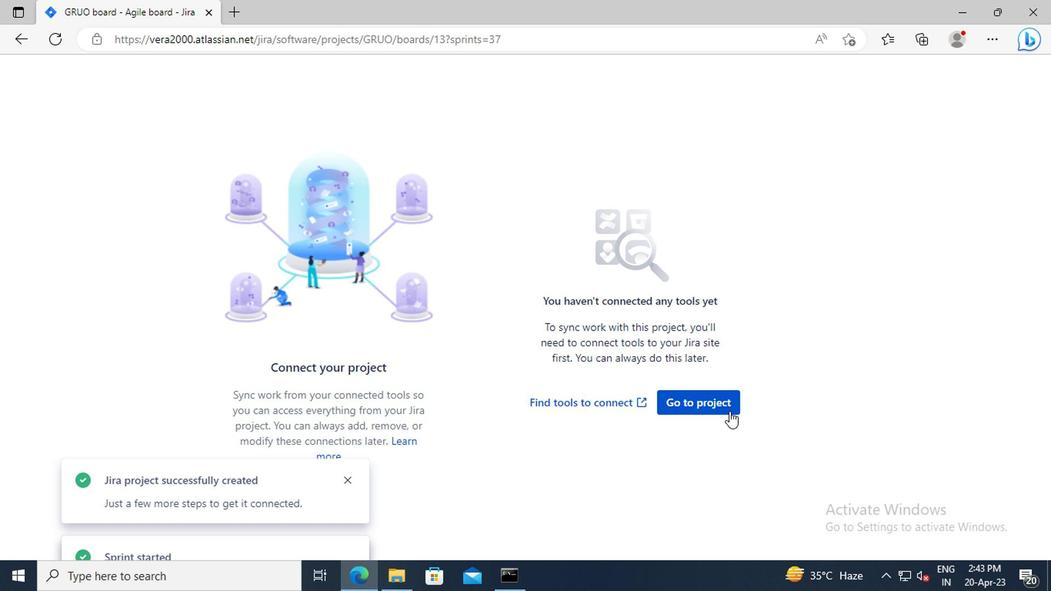 
Action: Mouse pressed left at (708, 403)
Screenshot: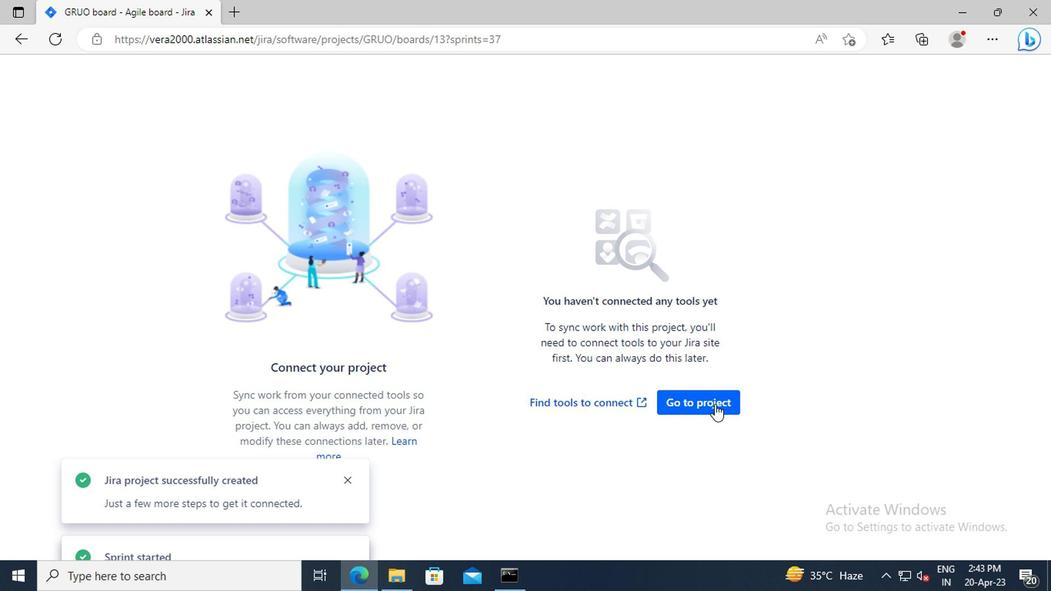 
Action: Mouse moved to (257, 81)
Screenshot: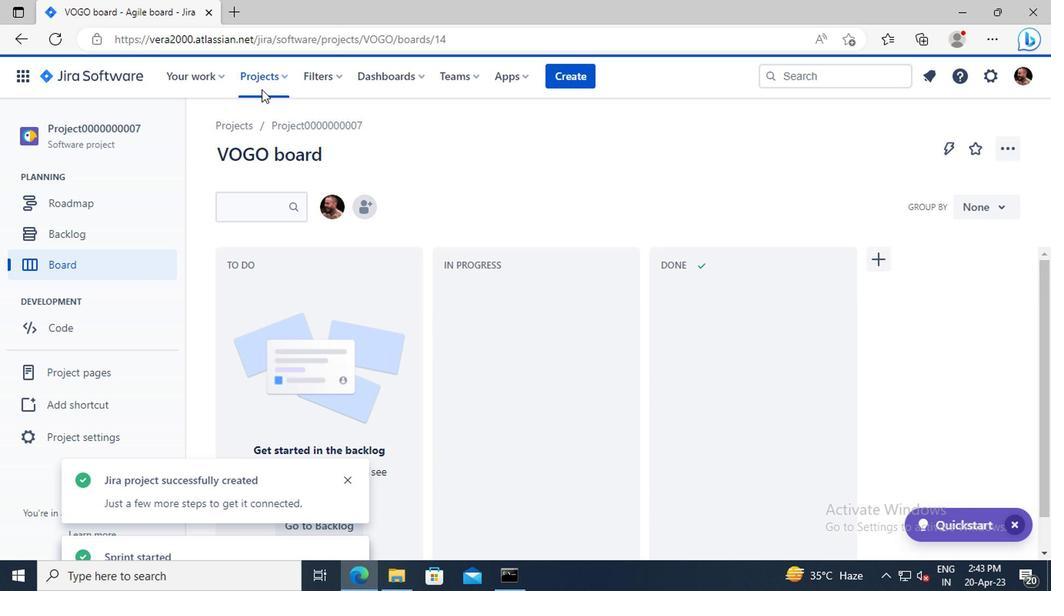 
Action: Mouse pressed left at (257, 81)
Screenshot: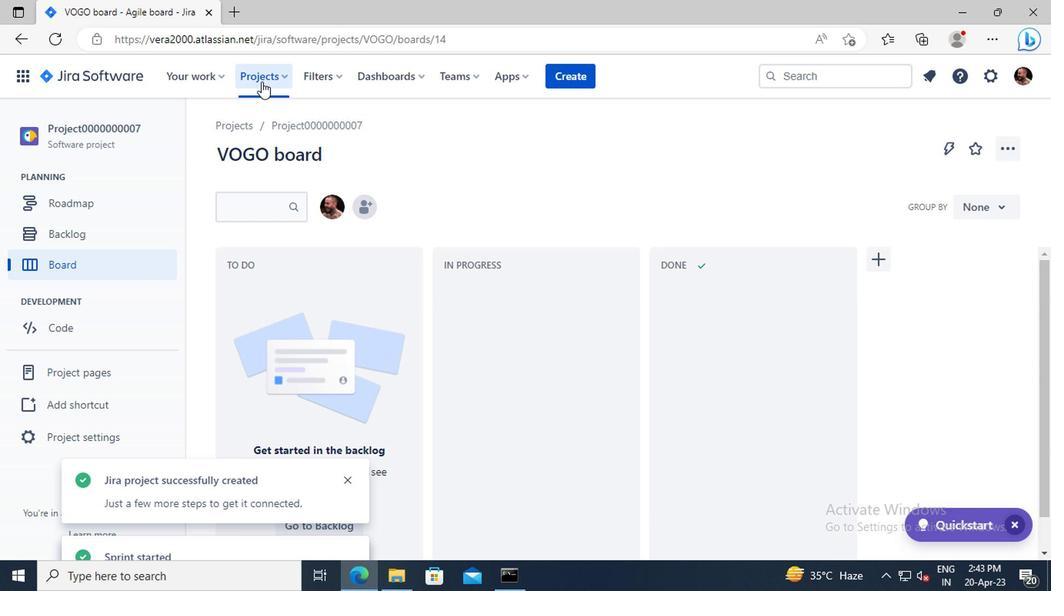 
Action: Mouse moved to (288, 381)
Screenshot: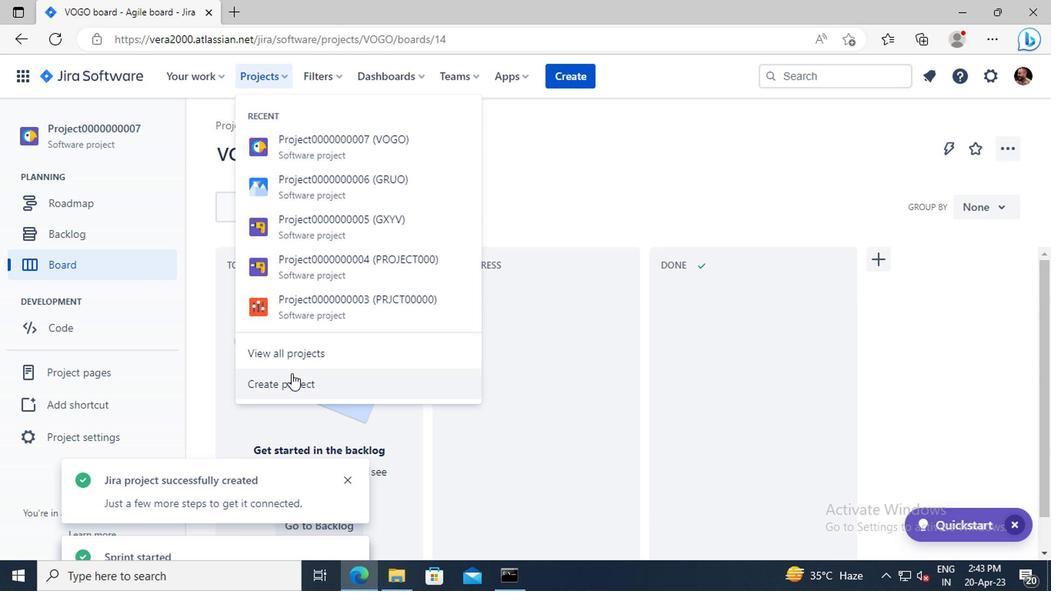 
Action: Mouse pressed left at (288, 381)
Screenshot: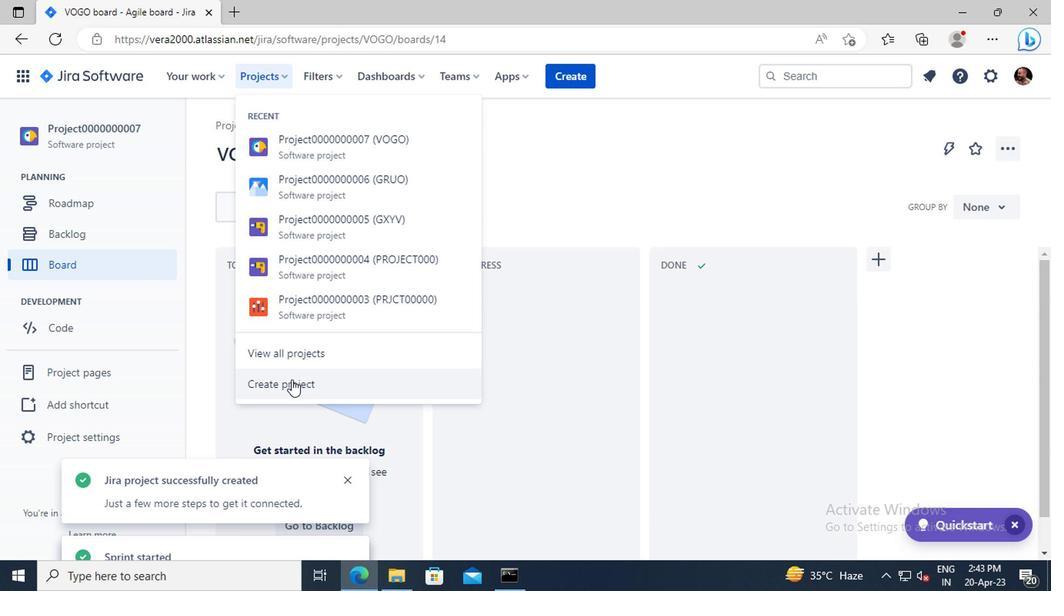 
Action: Mouse moved to (477, 398)
Screenshot: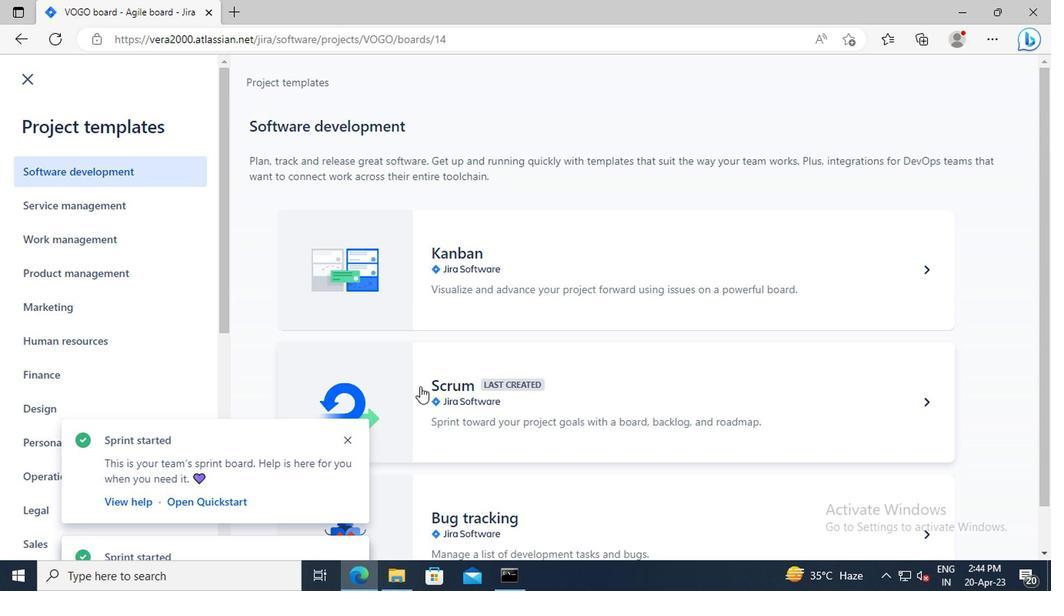 
Action: Mouse pressed left at (477, 398)
Screenshot: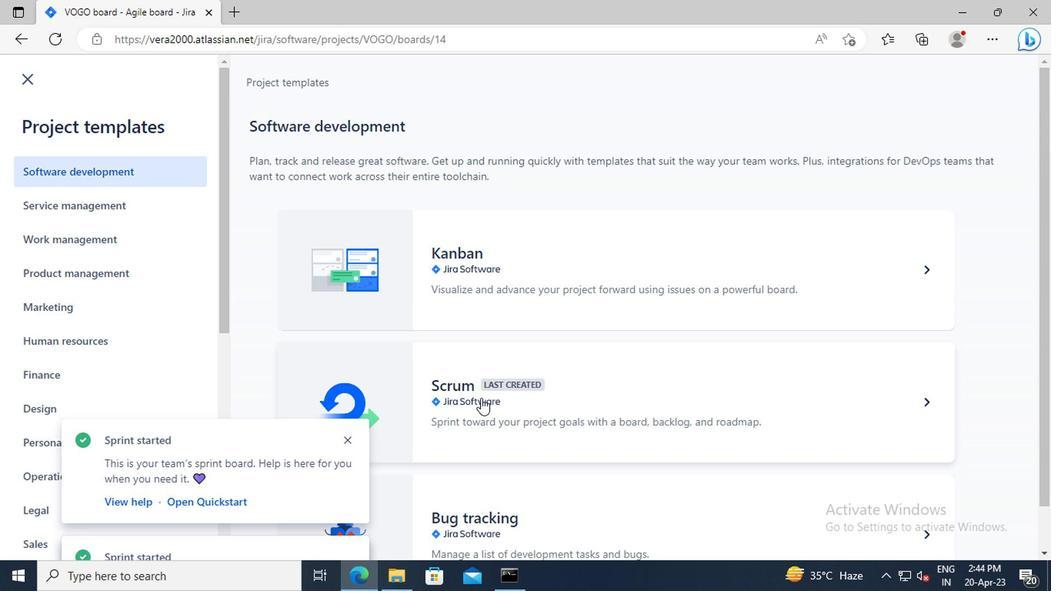 
Action: Mouse moved to (920, 516)
Screenshot: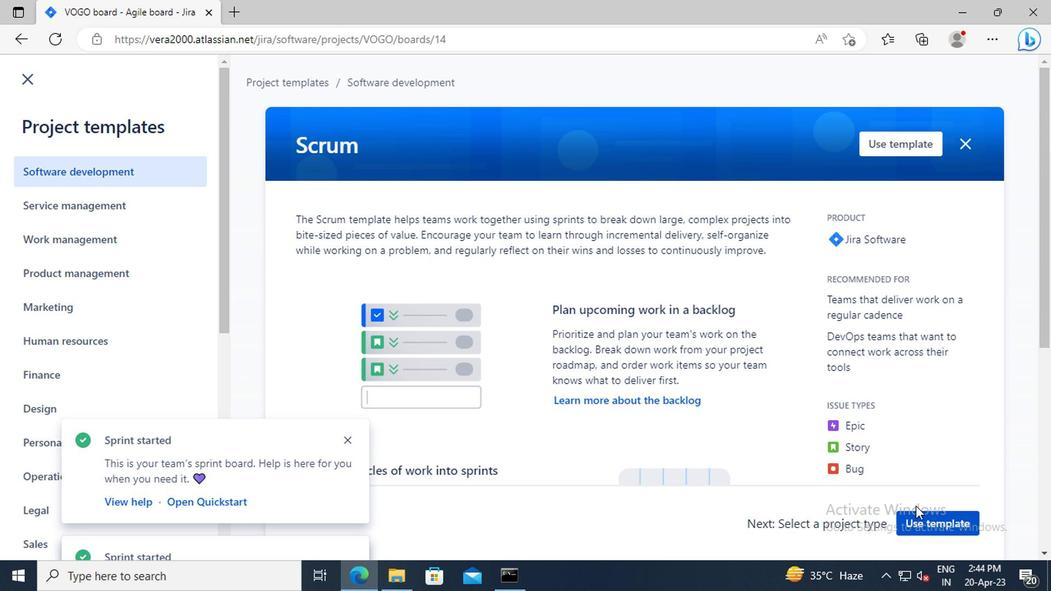 
Action: Mouse pressed left at (920, 516)
Screenshot: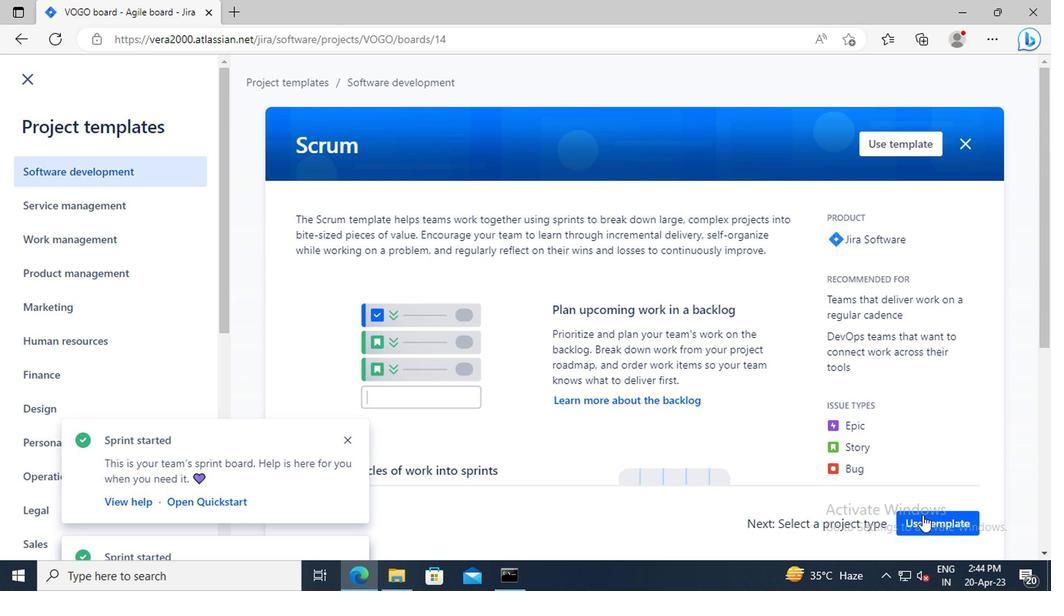 
Action: Mouse moved to (433, 508)
Screenshot: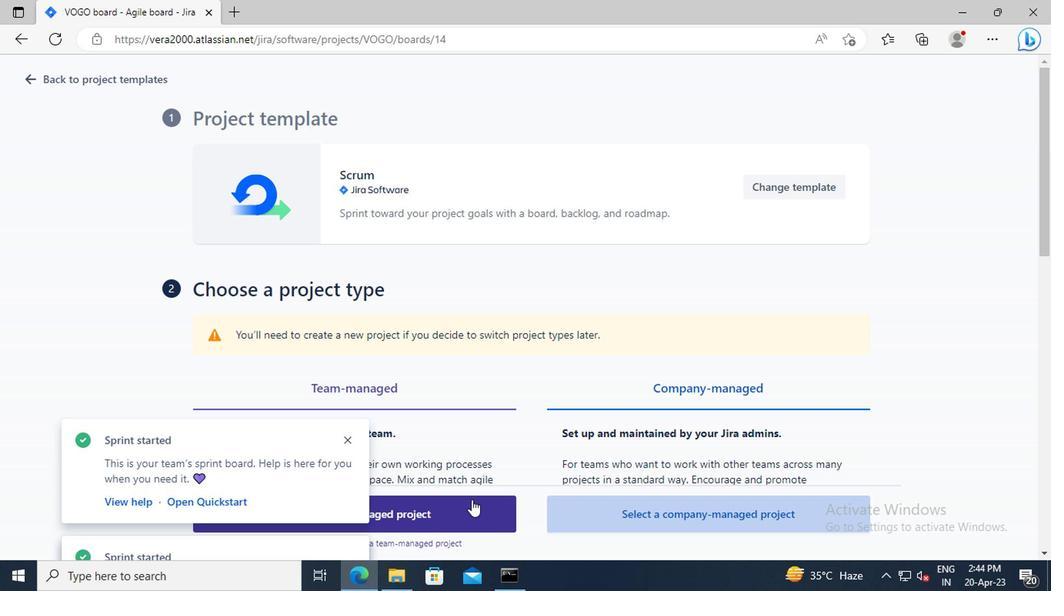 
Action: Mouse pressed left at (433, 508)
Screenshot: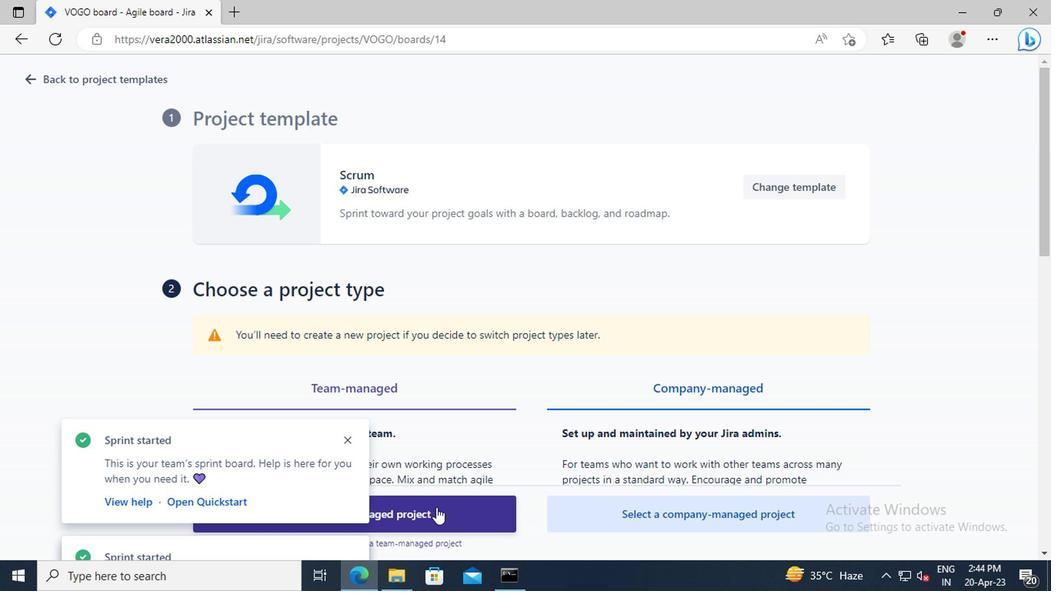 
Action: Mouse moved to (216, 234)
Screenshot: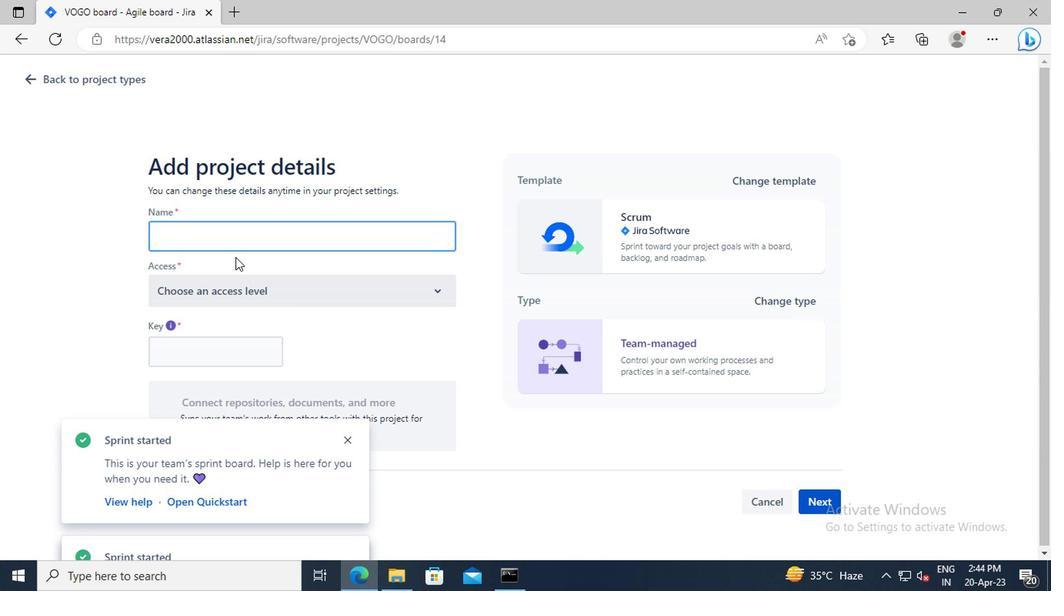 
Action: Mouse pressed left at (216, 234)
Screenshot: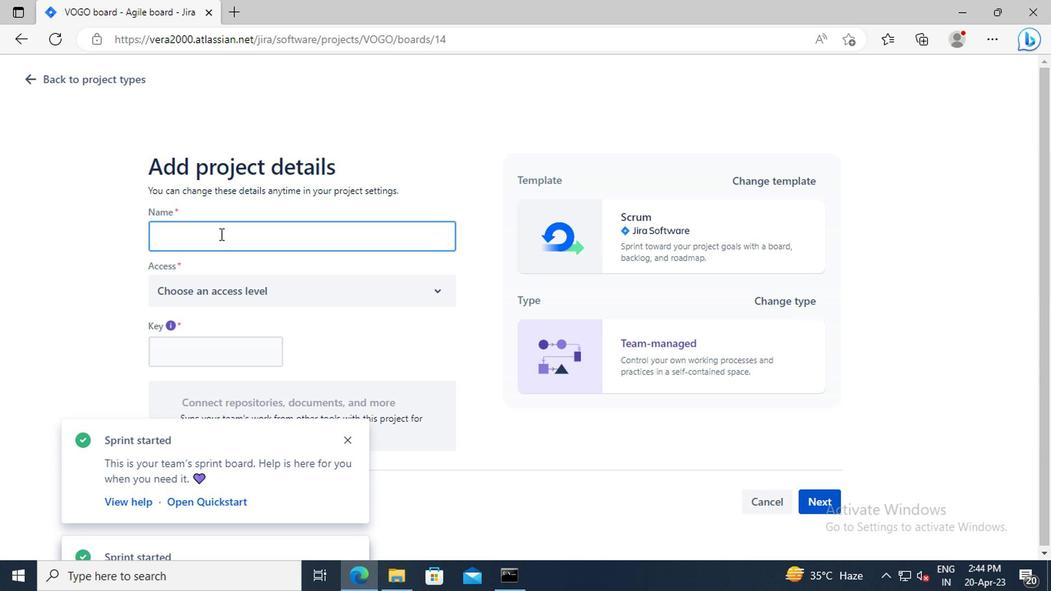 
Action: Key pressed <Key.shift>PROJECT0000000008
Screenshot: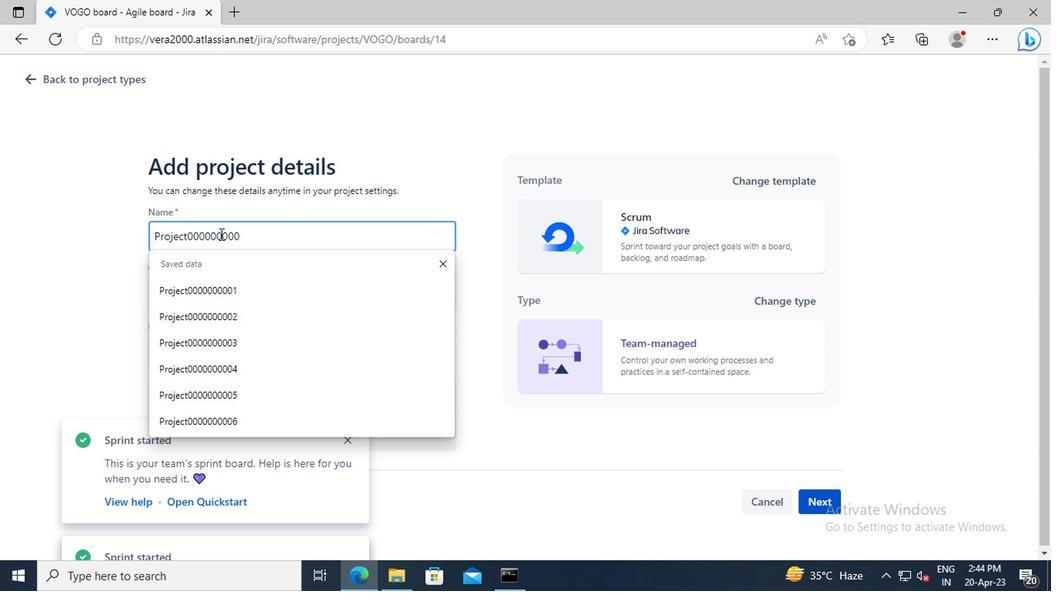 
Action: Mouse moved to (230, 281)
Screenshot: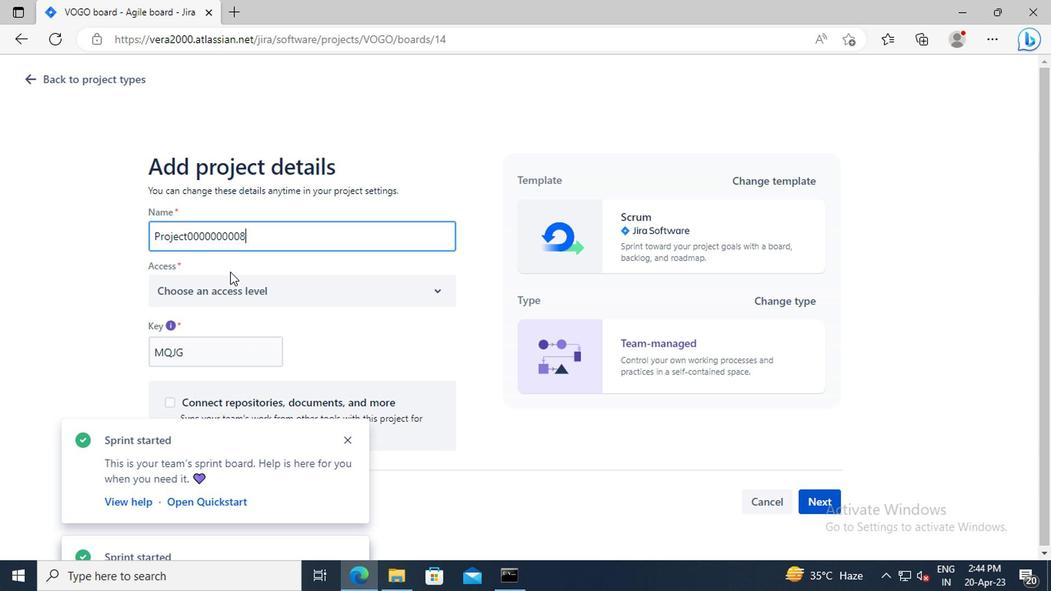
Action: Mouse pressed left at (230, 281)
Screenshot: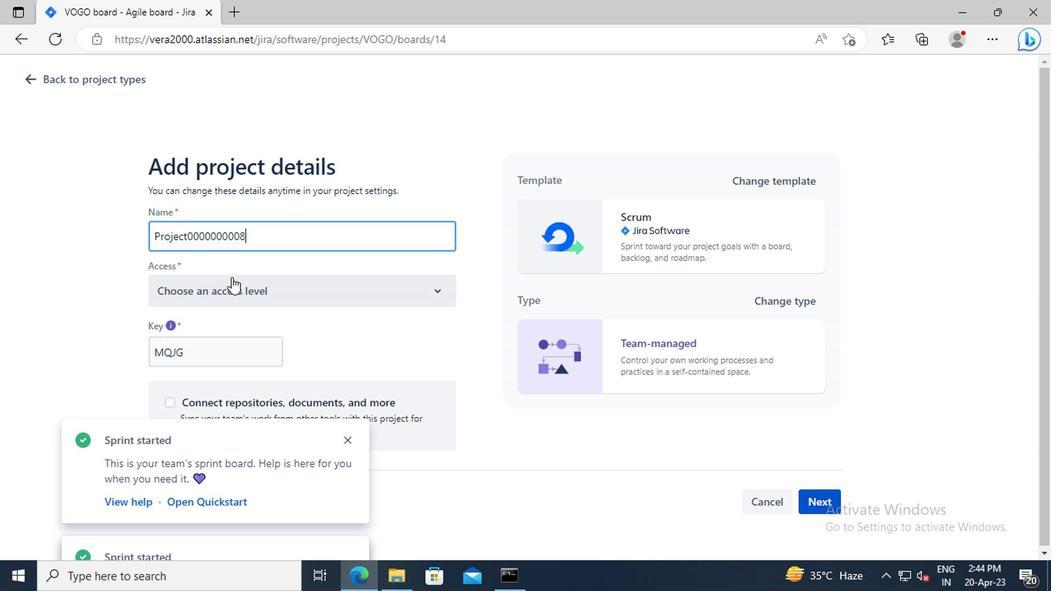 
Action: Mouse moved to (238, 339)
Screenshot: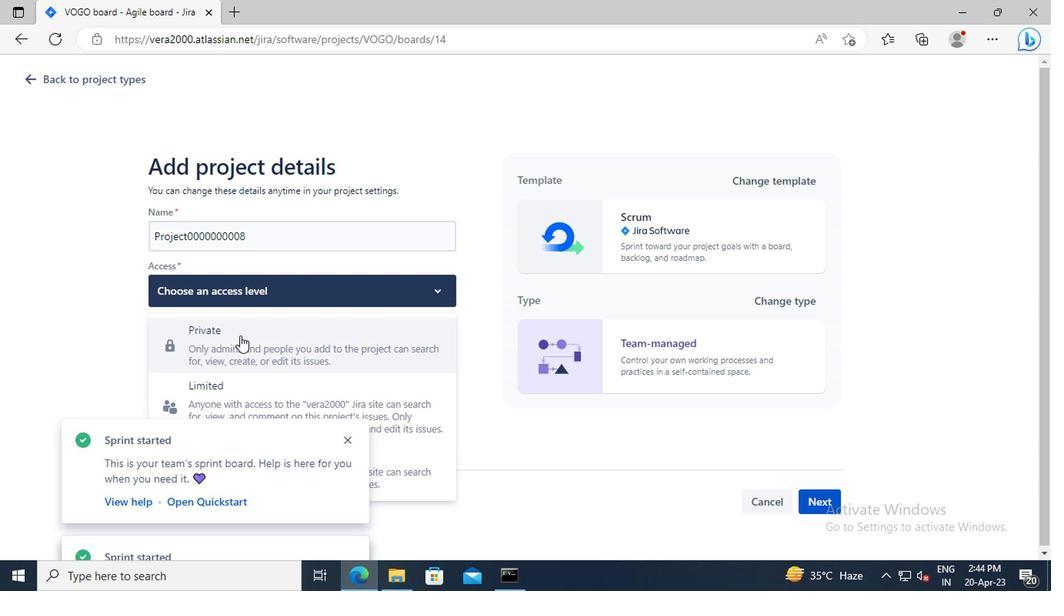 
Action: Mouse pressed left at (238, 339)
Screenshot: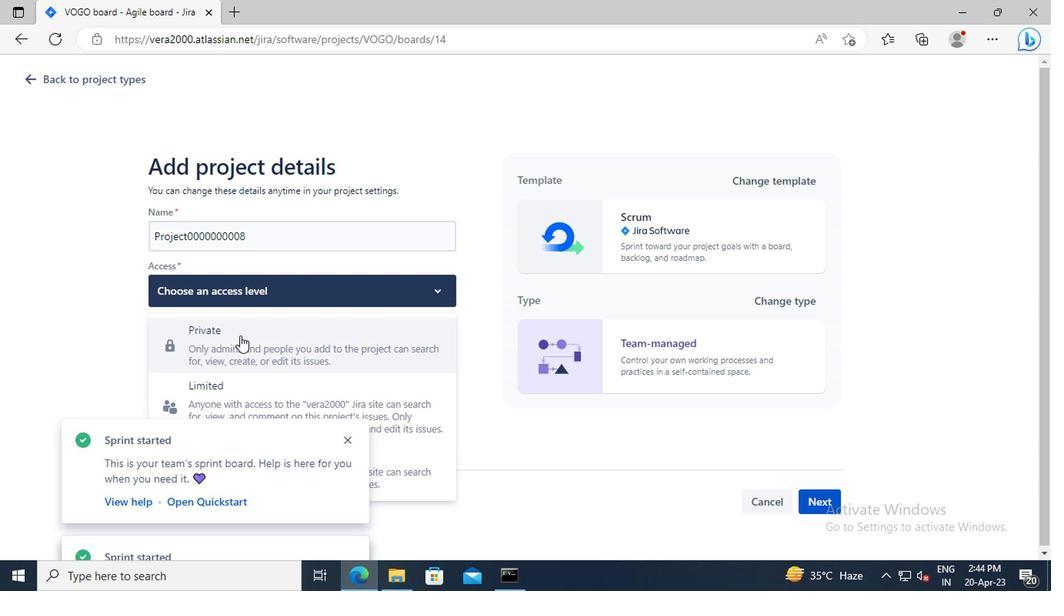 
Action: Mouse moved to (807, 500)
Screenshot: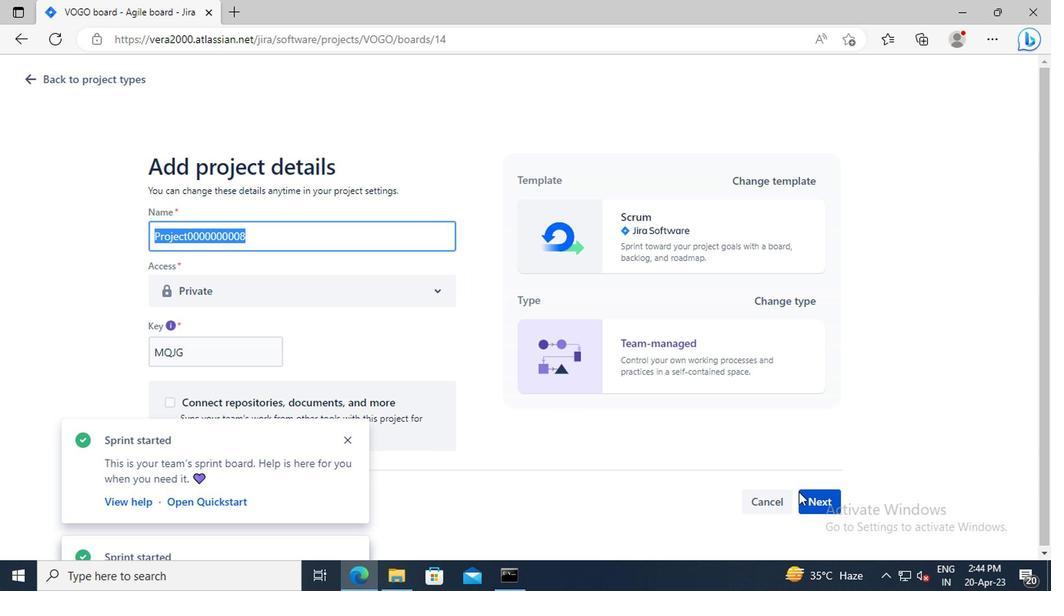 
Action: Mouse pressed left at (807, 500)
Screenshot: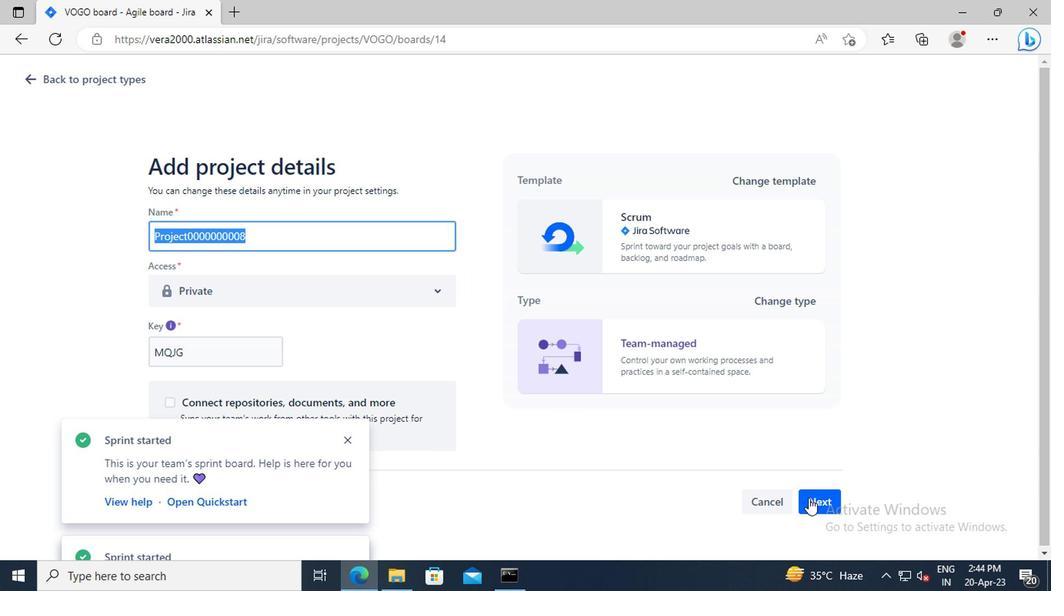 
Action: Mouse moved to (695, 398)
Screenshot: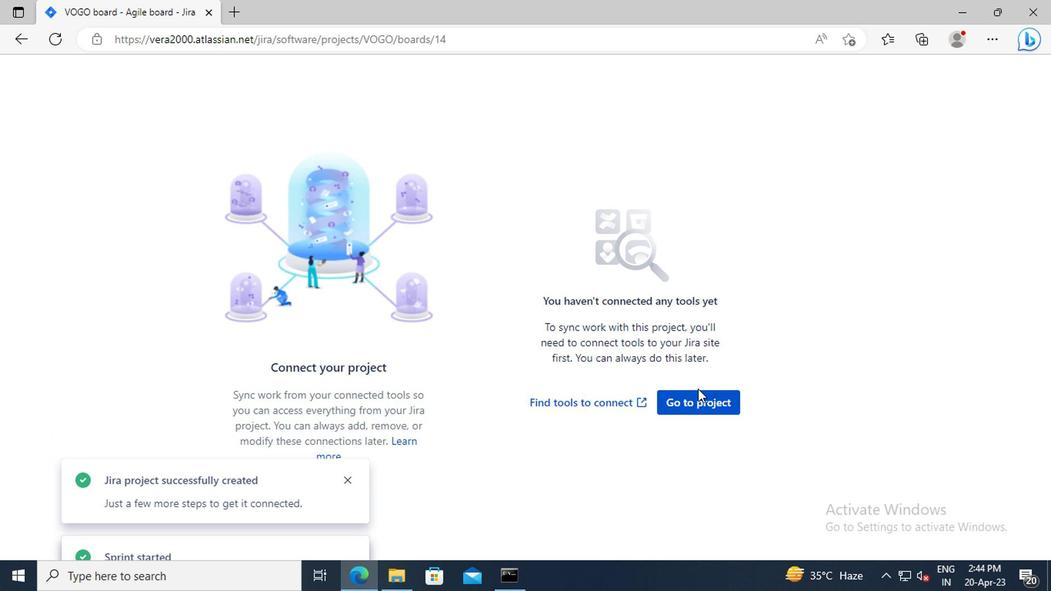 
Action: Mouse pressed left at (695, 398)
Screenshot: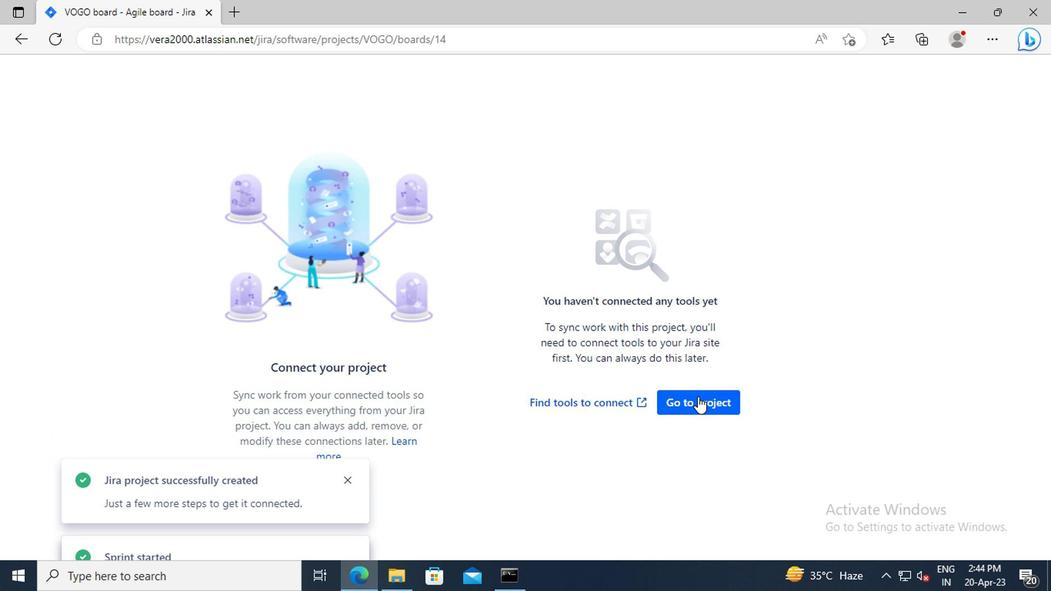 
